 Task: Add an event with the title Annual Budget Review and Financial Planning, date '2023/11/23', time 8:30 AM to 10:30 AMand add a description: This webinar is designed to provide participants with valuable insights into effective digital marketing strategies. It covers a wide range of topics, including search engine optimization (SEO), social media marketing, content marketing, email marketing, paid advertising, and more.Select event color  Lavender . Add location for the event as: 654 Champs-Elysees, Paris, France, logged in from the account softage.5@softage.netand send the event invitation to softage.6@softage.net and softage.7@softage.net. Set a reminder for the event Doesn't repeat
Action: Mouse moved to (62, 125)
Screenshot: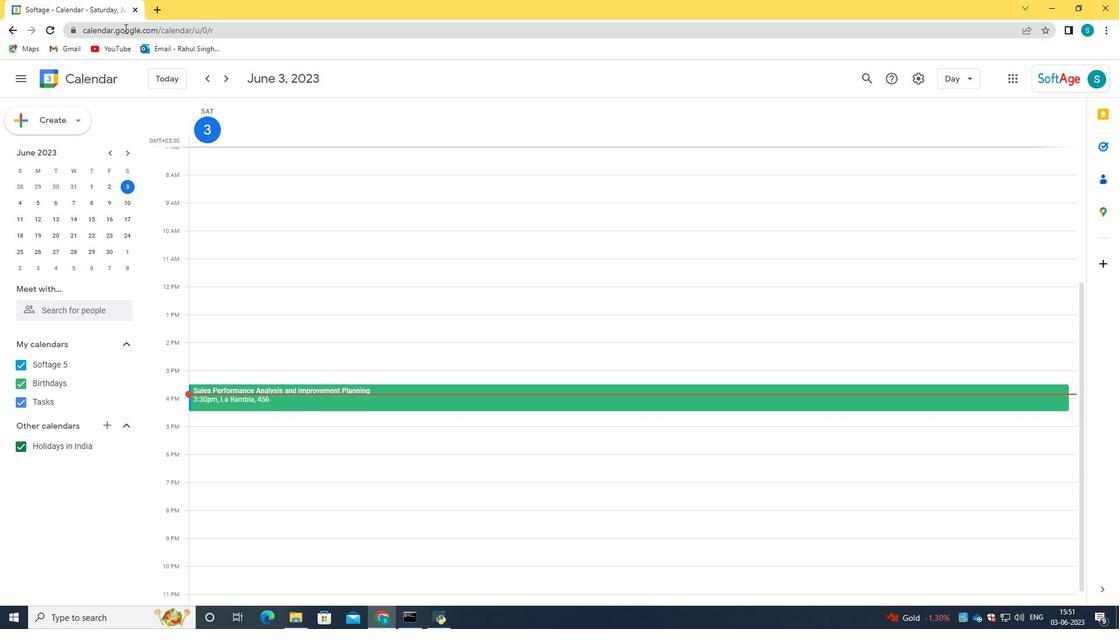 
Action: Mouse pressed left at (62, 125)
Screenshot: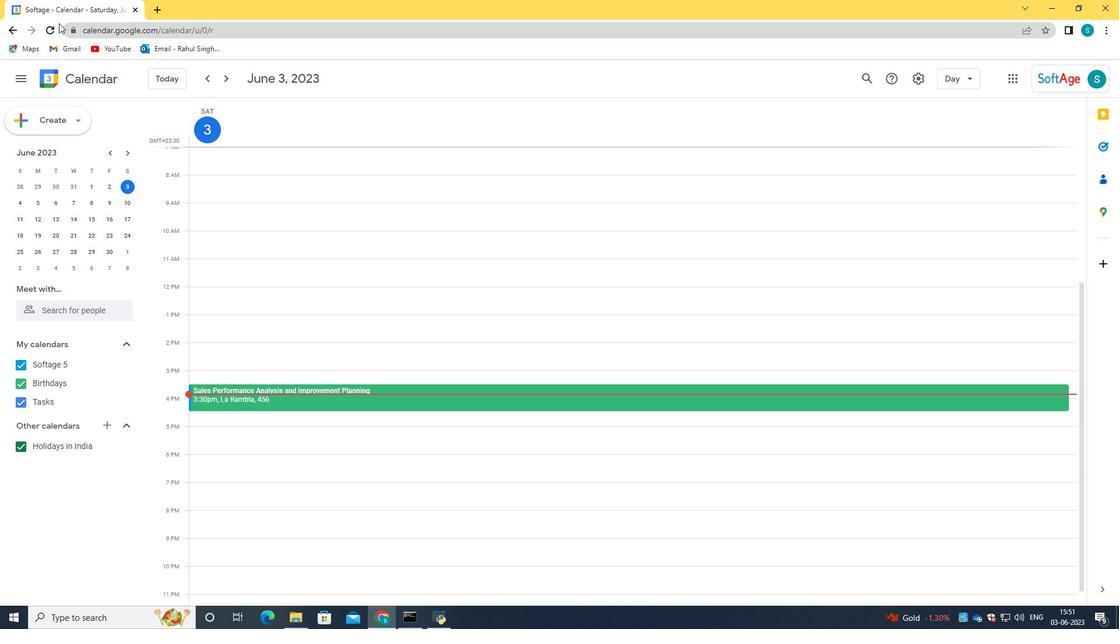 
Action: Mouse moved to (64, 149)
Screenshot: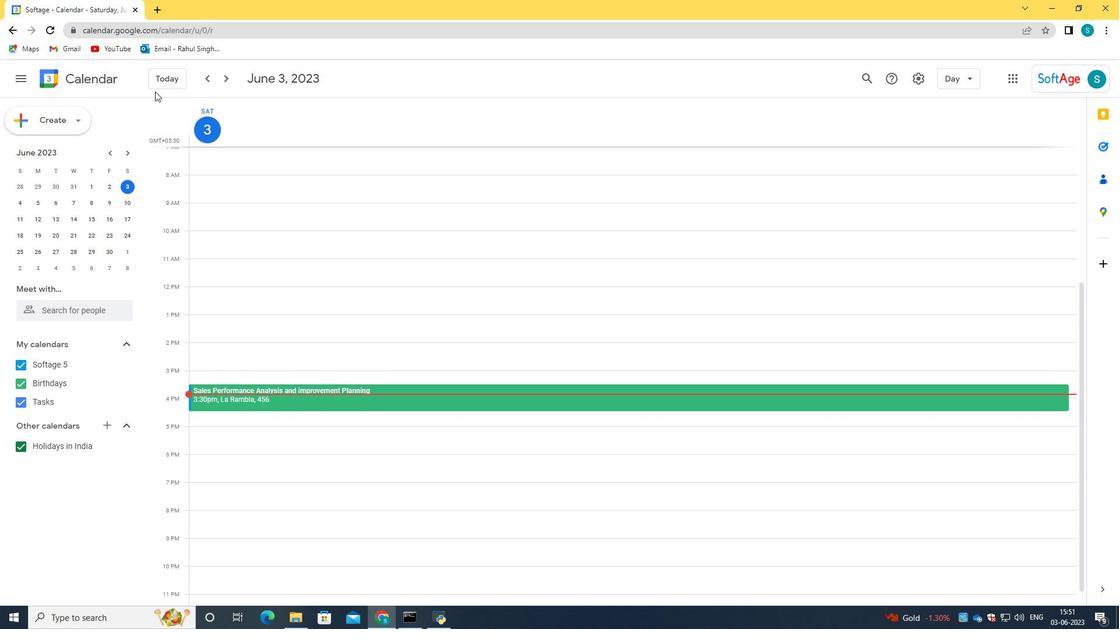 
Action: Mouse pressed left at (64, 149)
Screenshot: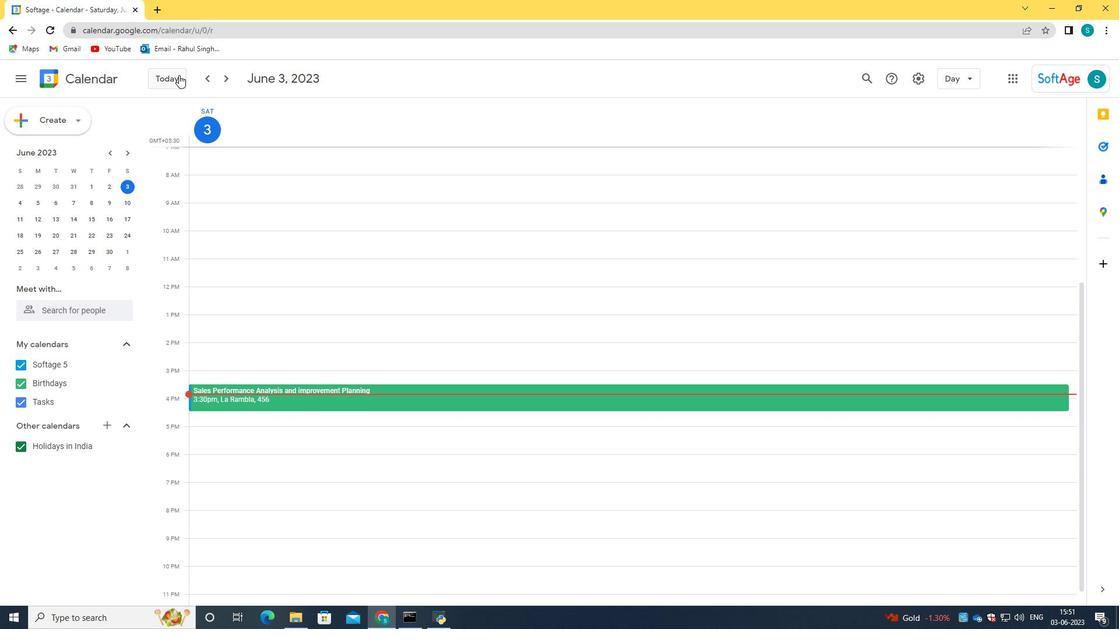 
Action: Mouse moved to (669, 466)
Screenshot: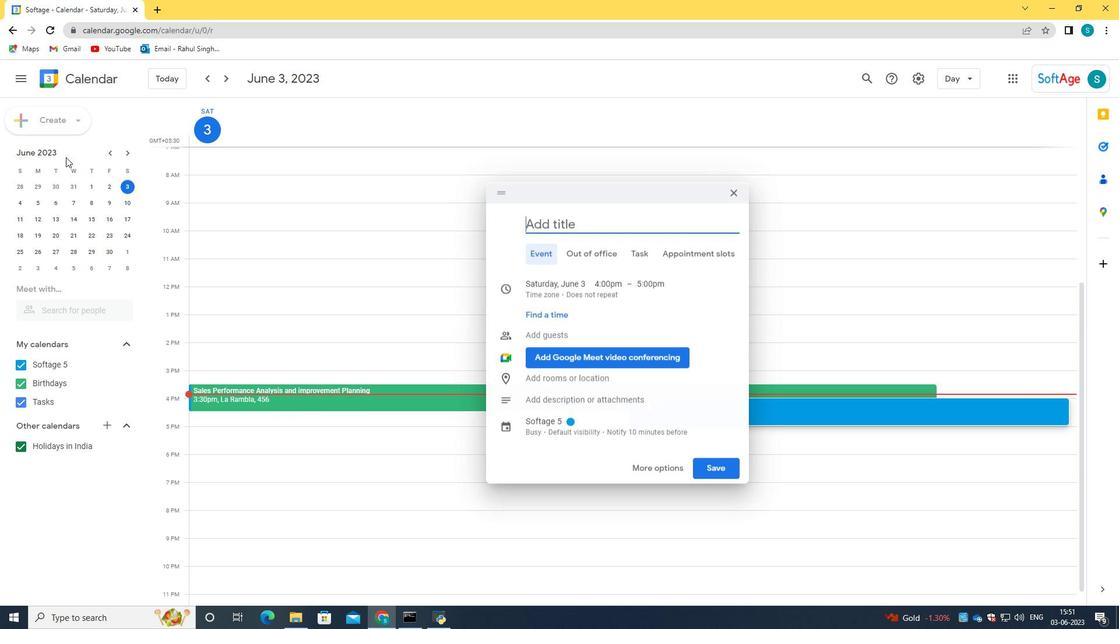 
Action: Mouse pressed left at (669, 466)
Screenshot: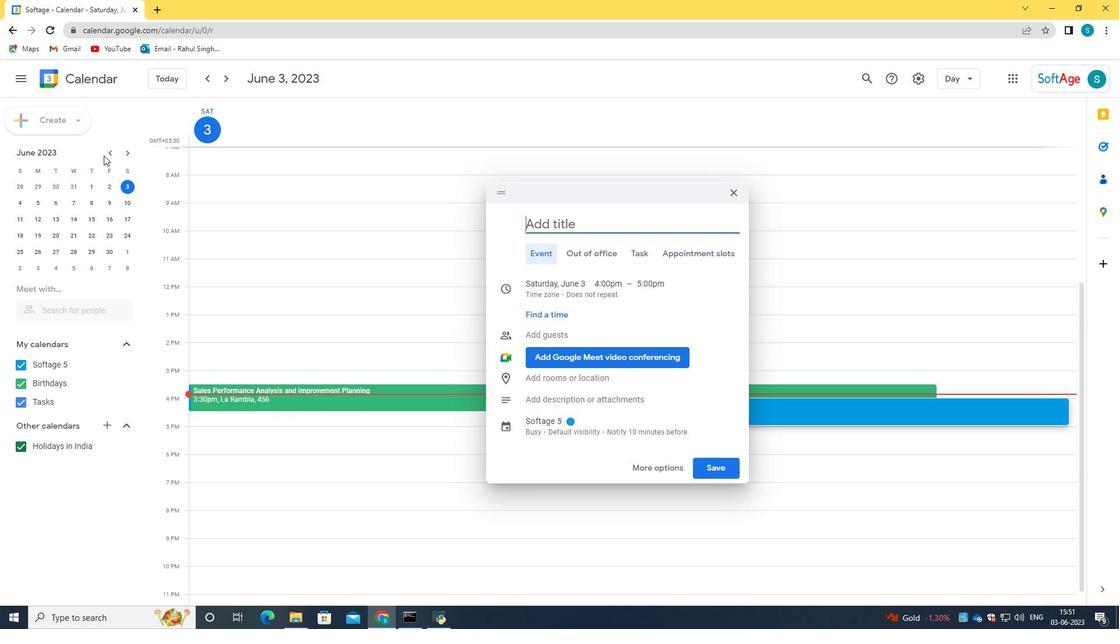 
Action: Mouse moved to (183, 84)
Screenshot: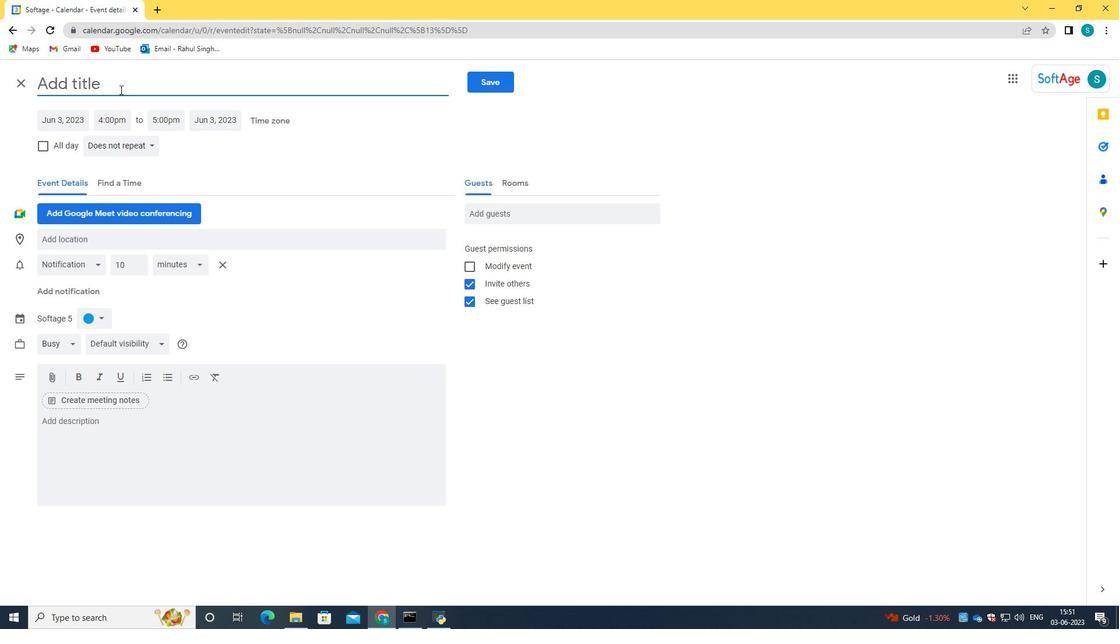 
Action: Mouse pressed left at (183, 84)
Screenshot: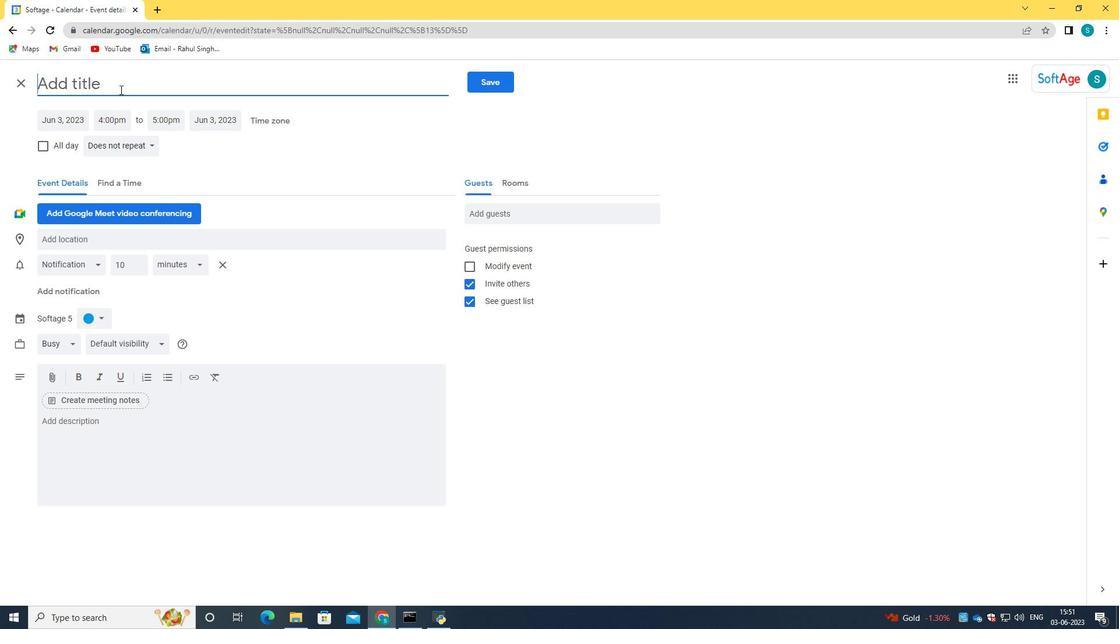 
Action: Mouse moved to (69, 125)
Screenshot: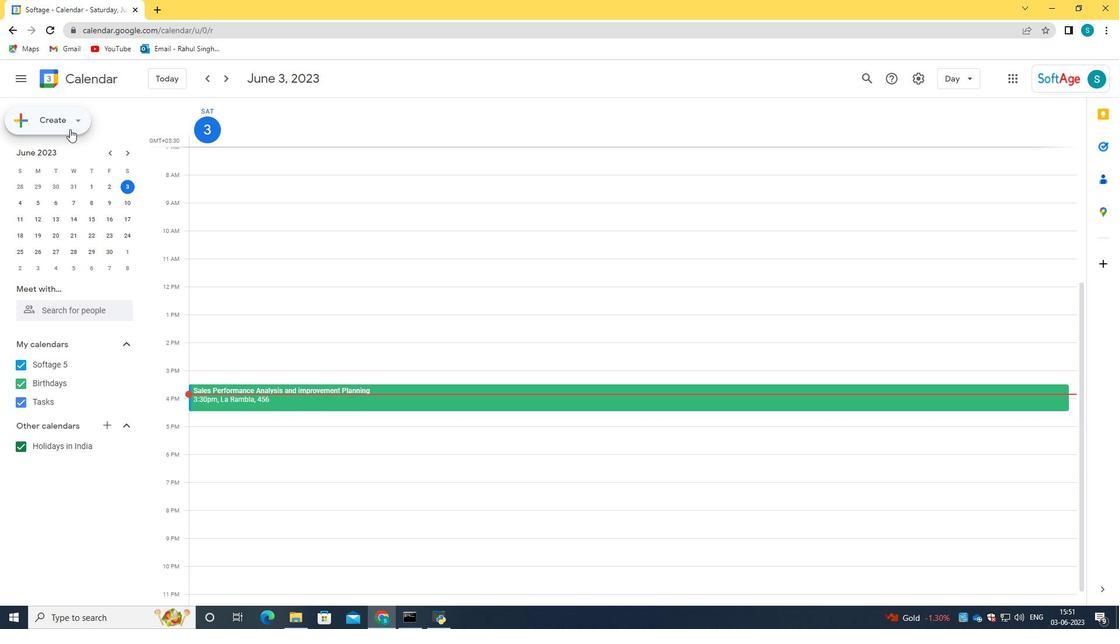 
Action: Mouse pressed left at (69, 125)
Screenshot: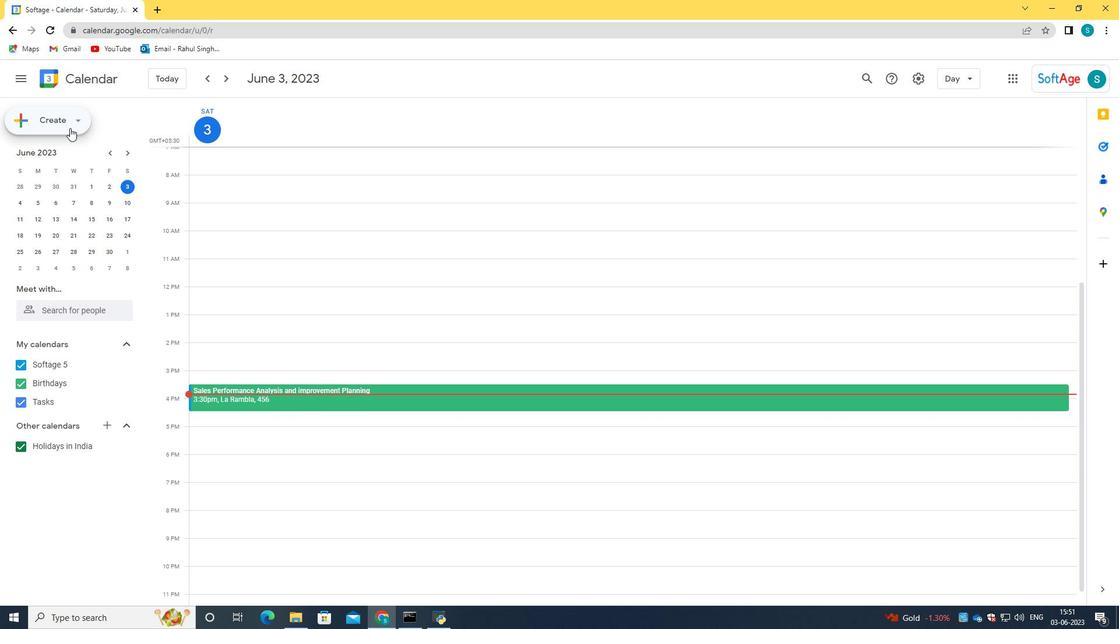 
Action: Mouse moved to (65, 157)
Screenshot: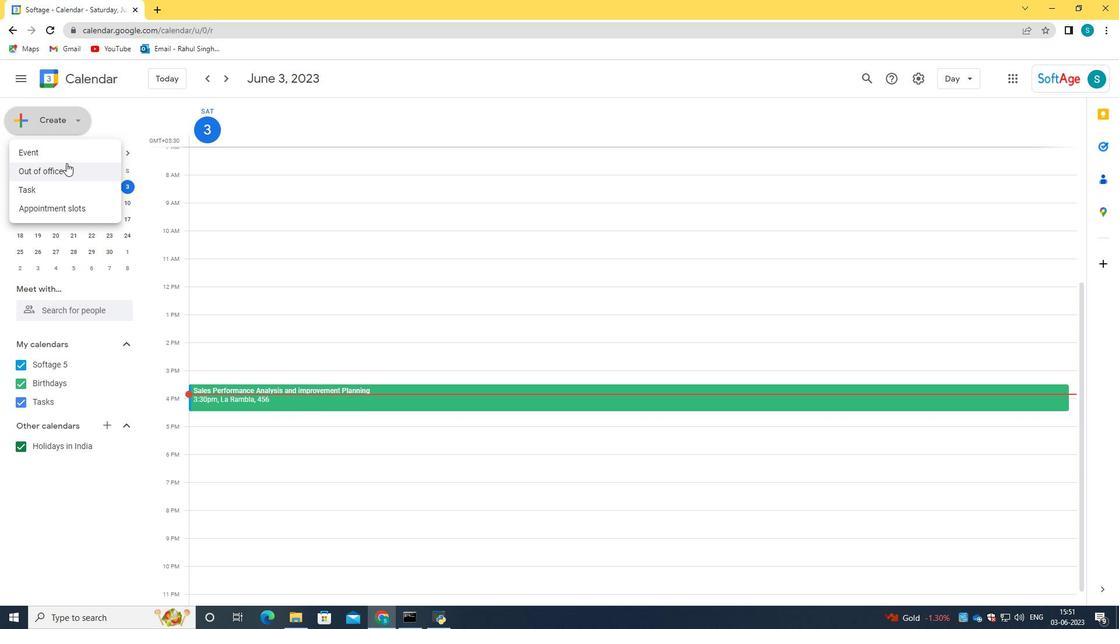 
Action: Mouse pressed left at (65, 157)
Screenshot: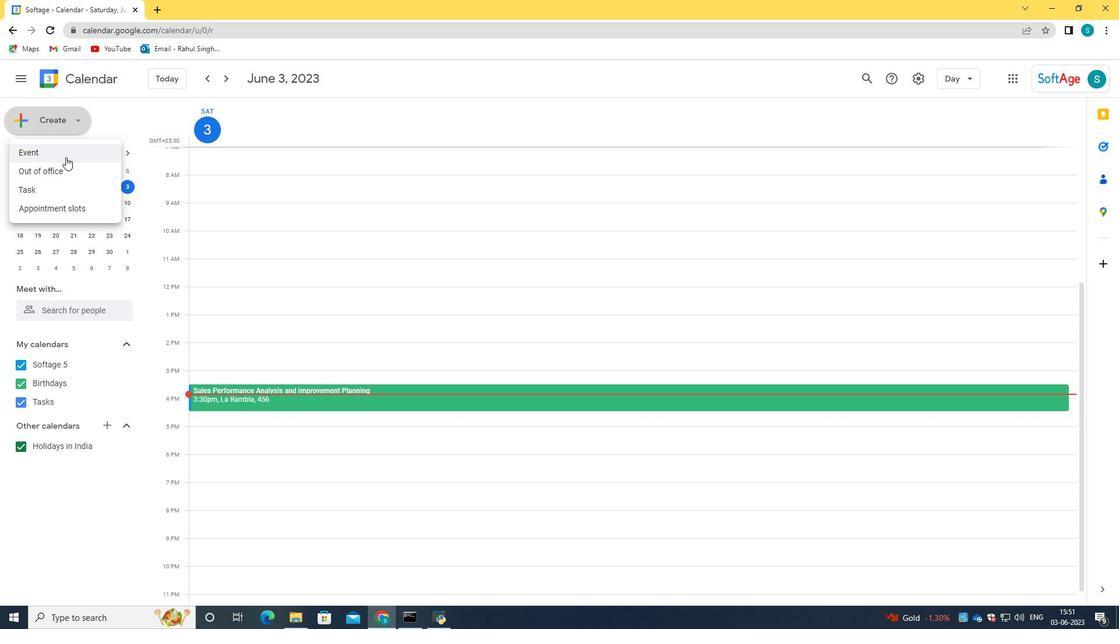
Action: Mouse moved to (654, 473)
Screenshot: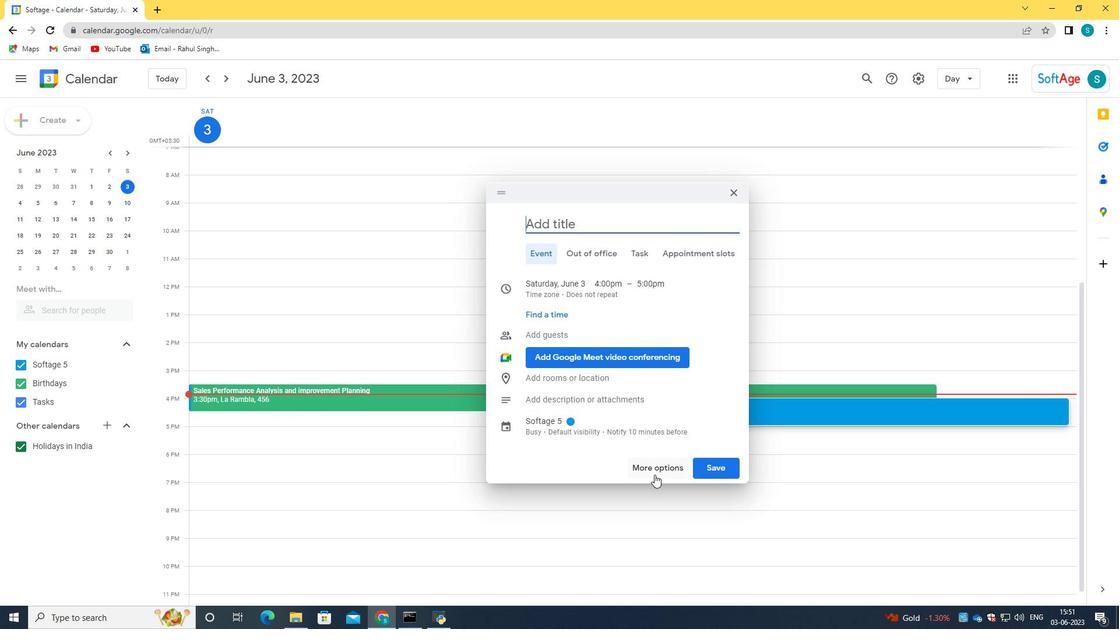 
Action: Mouse pressed left at (654, 473)
Screenshot: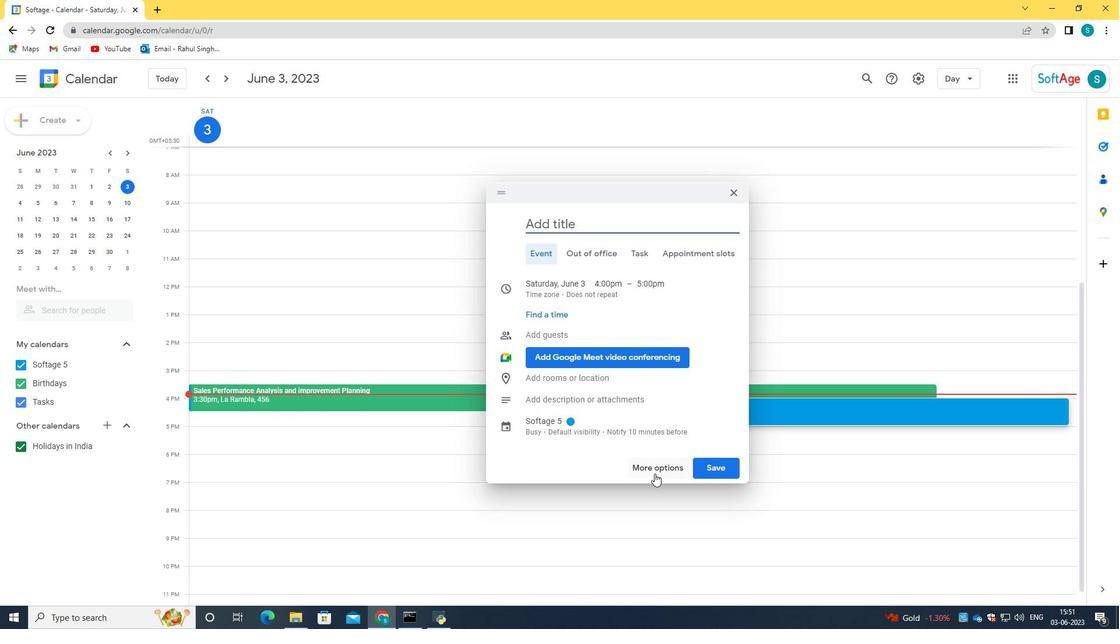 
Action: Mouse moved to (120, 89)
Screenshot: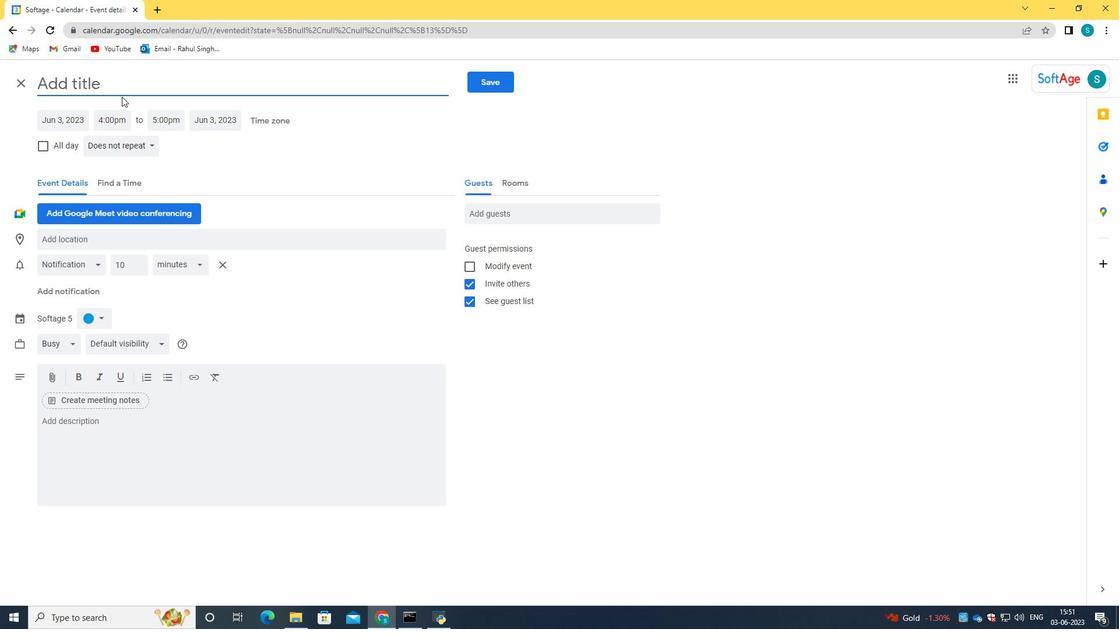 
Action: Mouse pressed left at (120, 89)
Screenshot: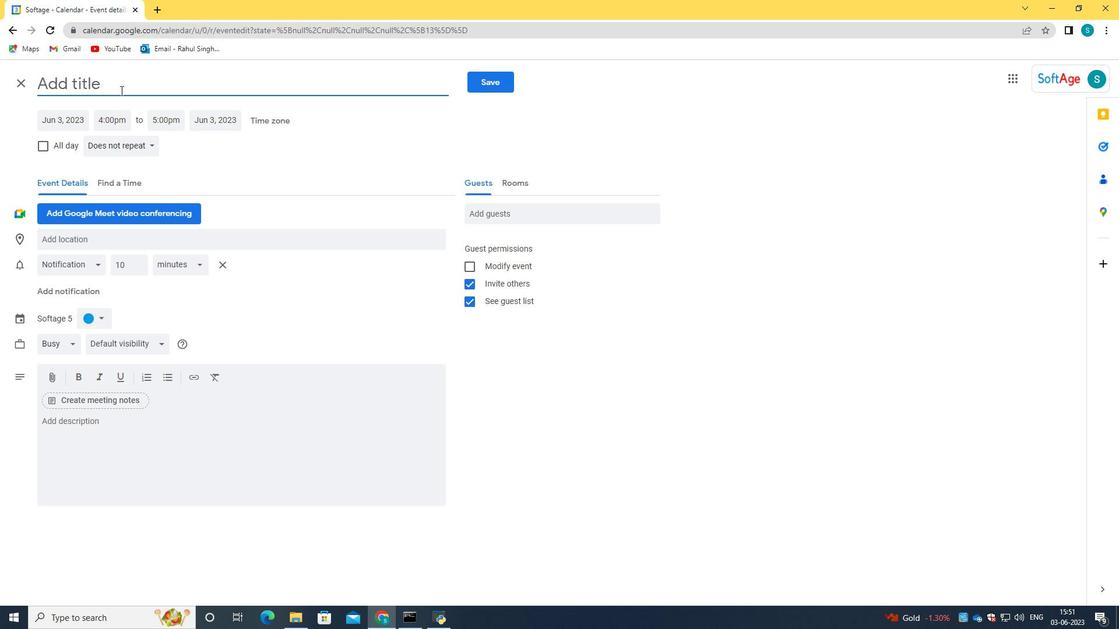 
Action: Key pressed <Key.caps_lock>A<Key.caps_lock>nnual<Key.space><Key.caps_lock>B<Key.caps_lock>udger<Key.space><Key.caps_lock><Key.backspace><Key.backspace>YT<Key.space><Key.backspace><Key.backspace><Key.backspace><Key.caps_lock>t<Key.caps_lock><Key.space><Key.caps_lock>r<Key.caps_lock><Key.backspace>R<Key.caps_lock>eview<Key.space>and<Key.space><Key.caps_lock>F<Key.caps_lock>inancial<Key.space><Key.caps_lock>P<Key.caps_lock>lanning
Screenshot: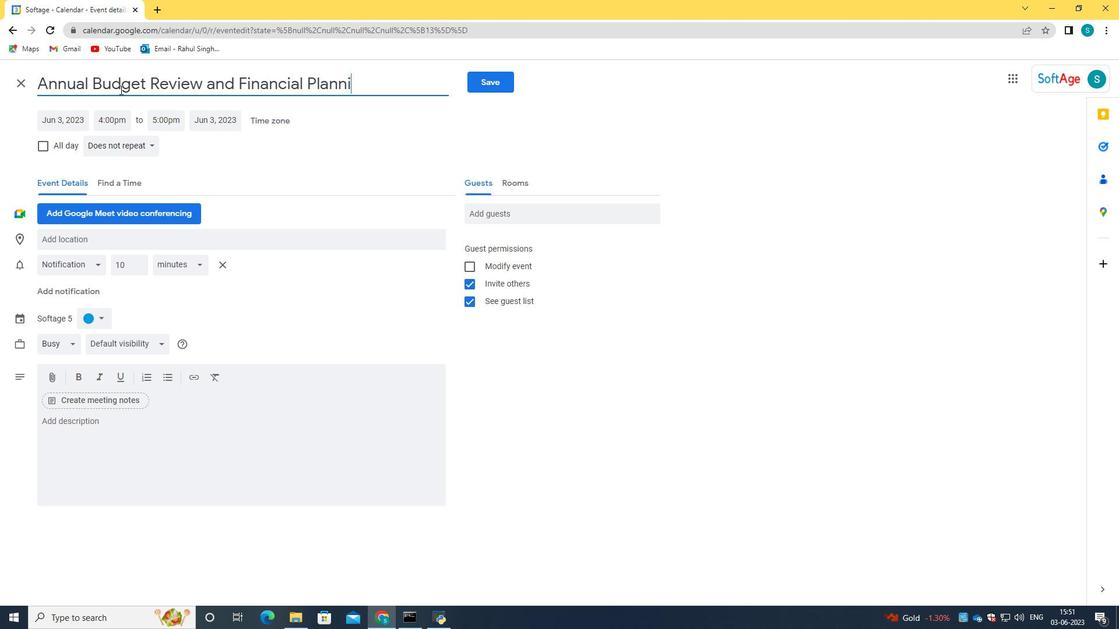 
Action: Mouse moved to (82, 120)
Screenshot: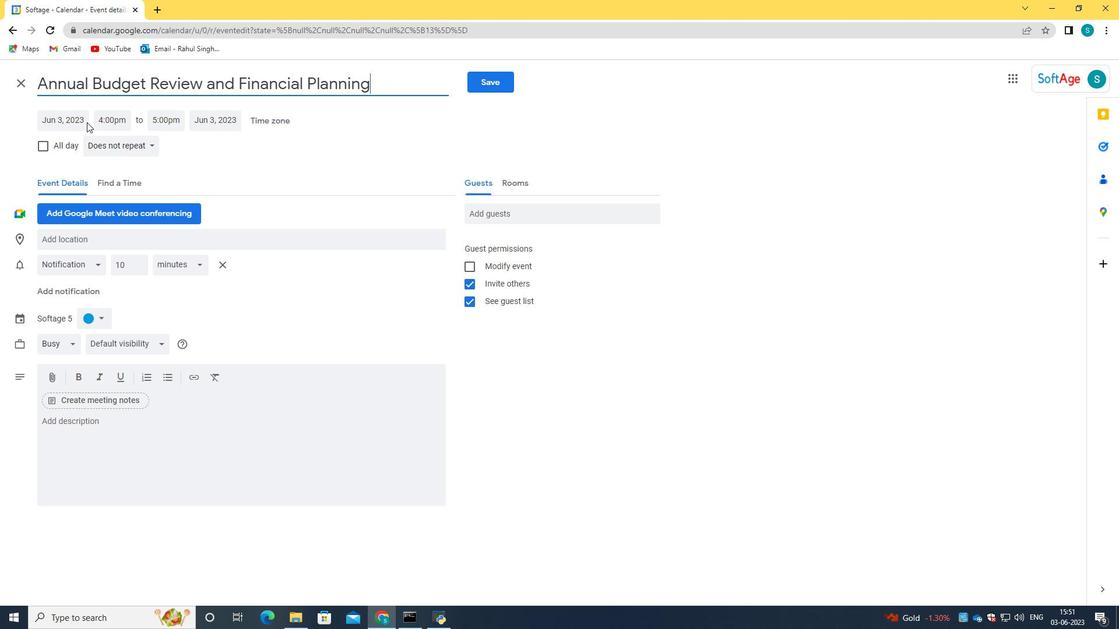
Action: Mouse pressed left at (82, 120)
Screenshot: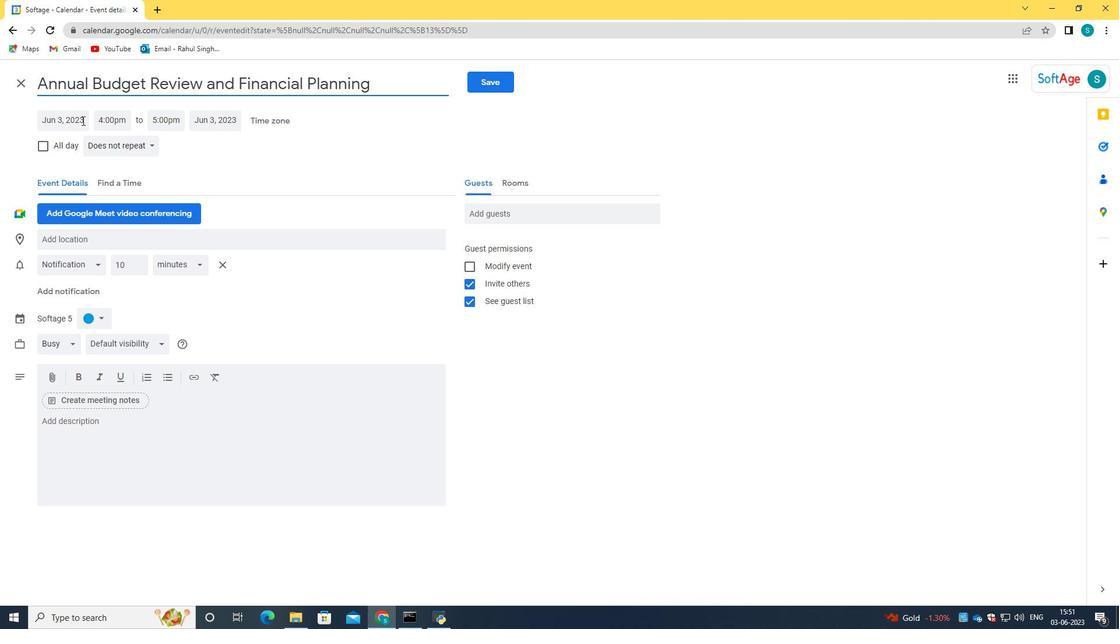 
Action: Key pressed 2023/11/23
Screenshot: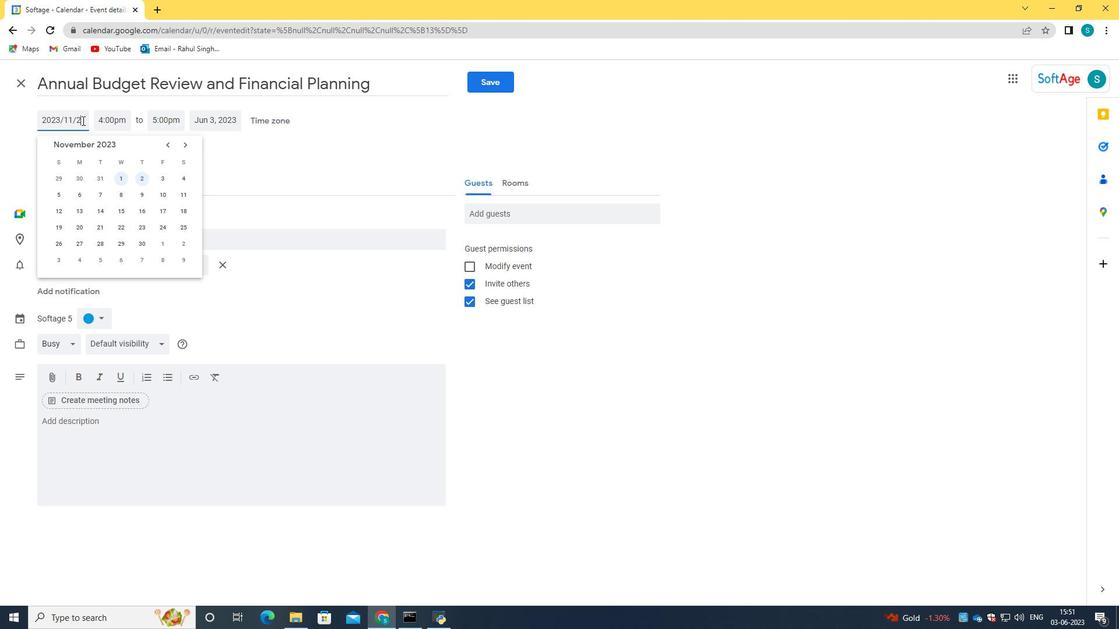 
Action: Mouse moved to (121, 120)
Screenshot: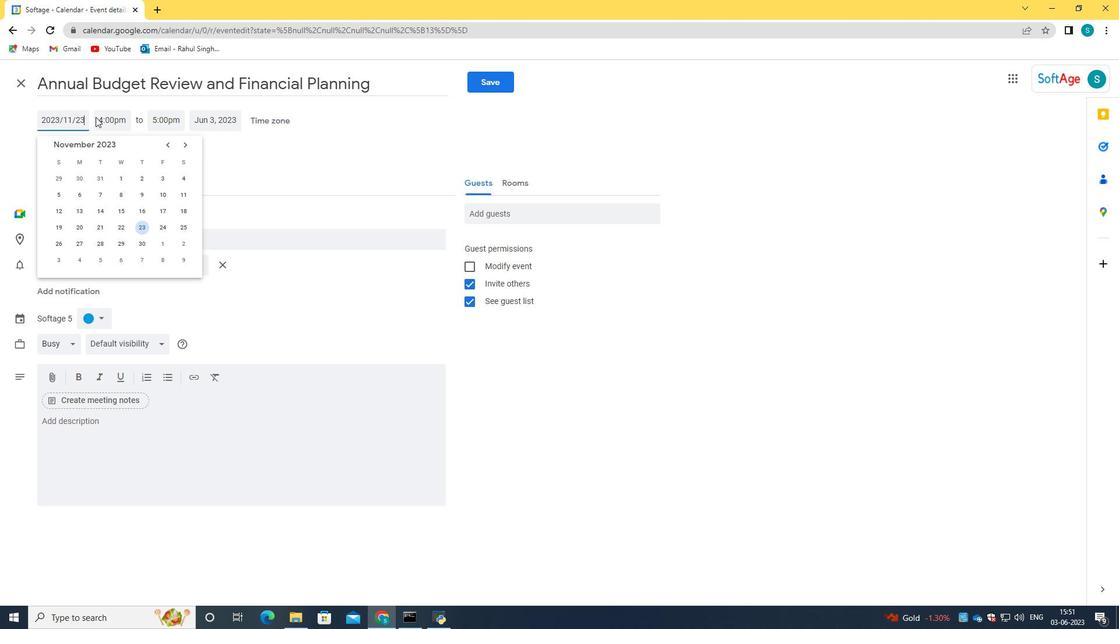 
Action: Key pressed <Key.tab>08<Key.shift_r><Key.shift_r><Key.shift_r><Key.shift_r><Key.shift_r><Key.shift_r><Key.shift_r>:30am<Key.tab>10<Key.shift_r>:30<Key.space>am
Screenshot: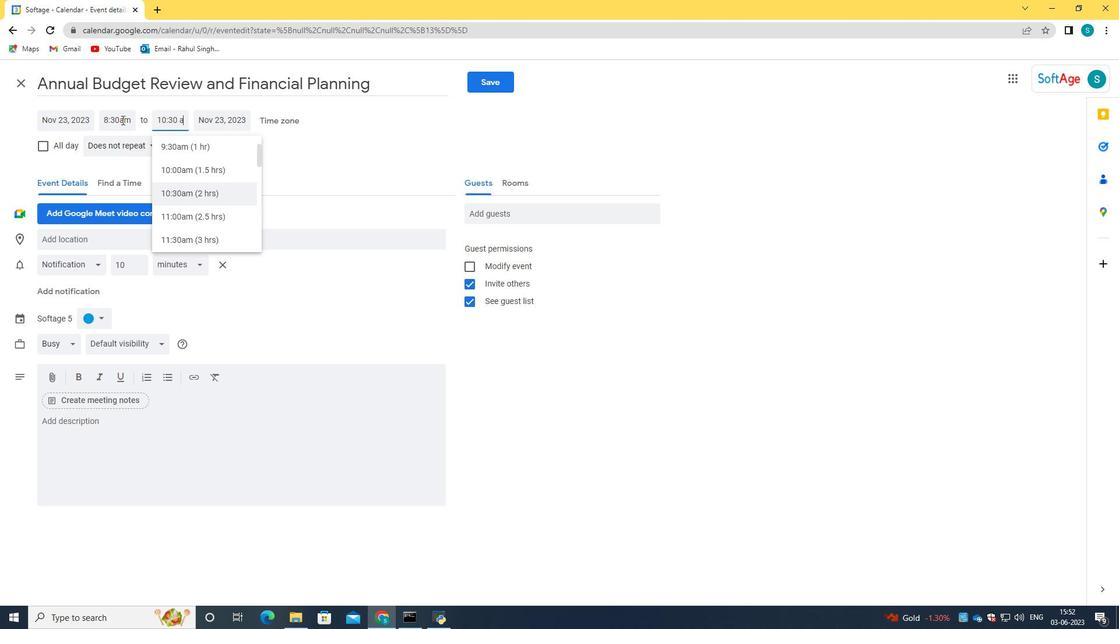 
Action: Mouse moved to (194, 187)
Screenshot: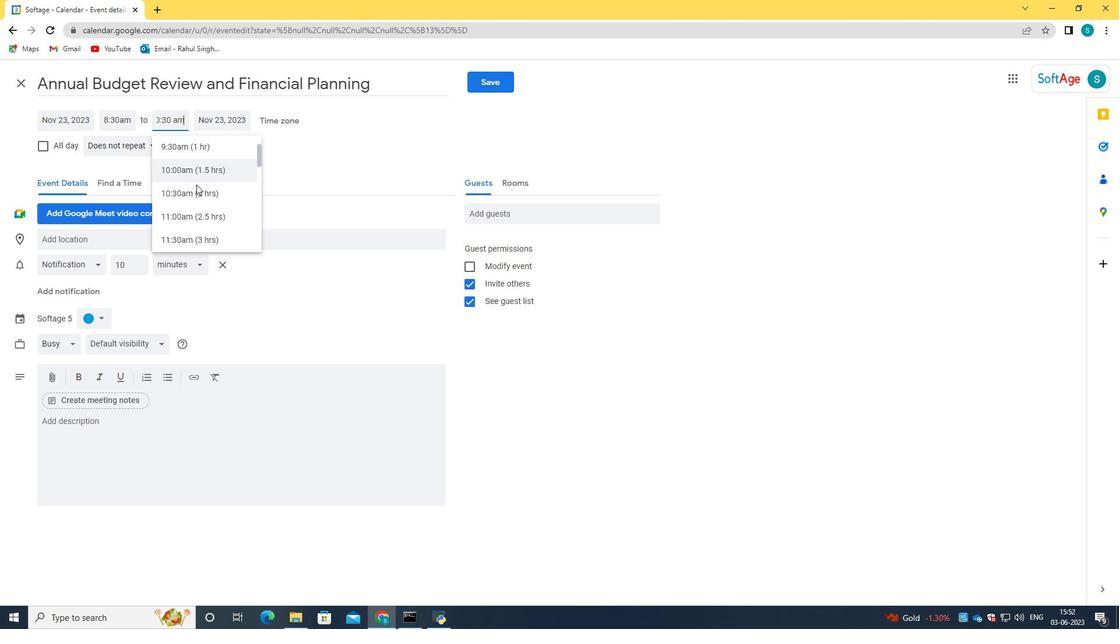 
Action: Mouse pressed left at (194, 187)
Screenshot: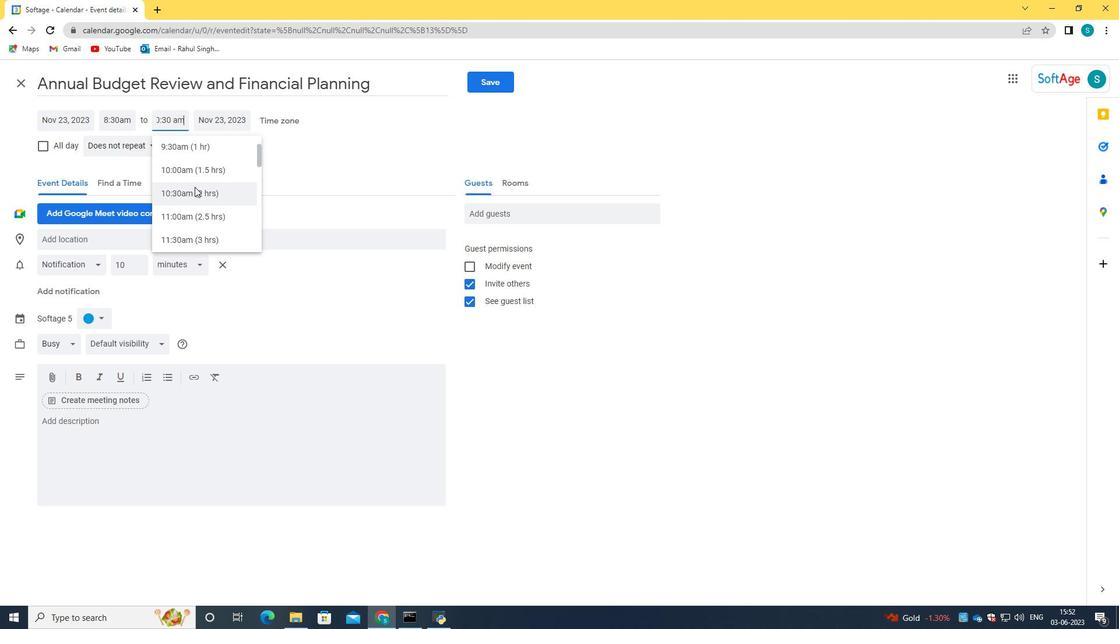 
Action: Mouse moved to (145, 424)
Screenshot: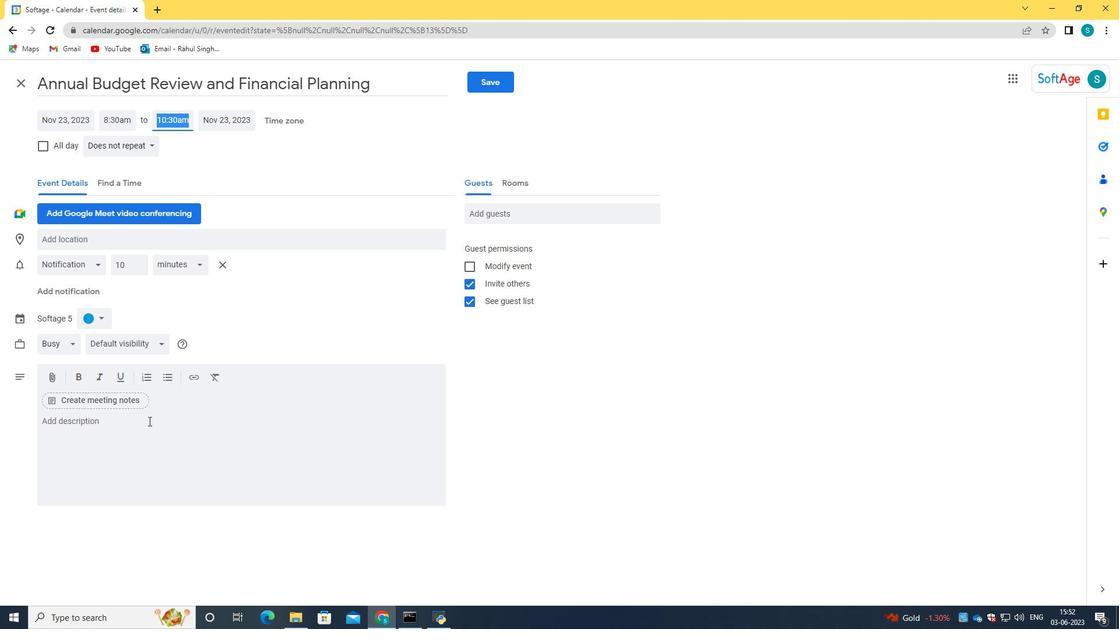 
Action: Mouse pressed left at (145, 424)
Screenshot: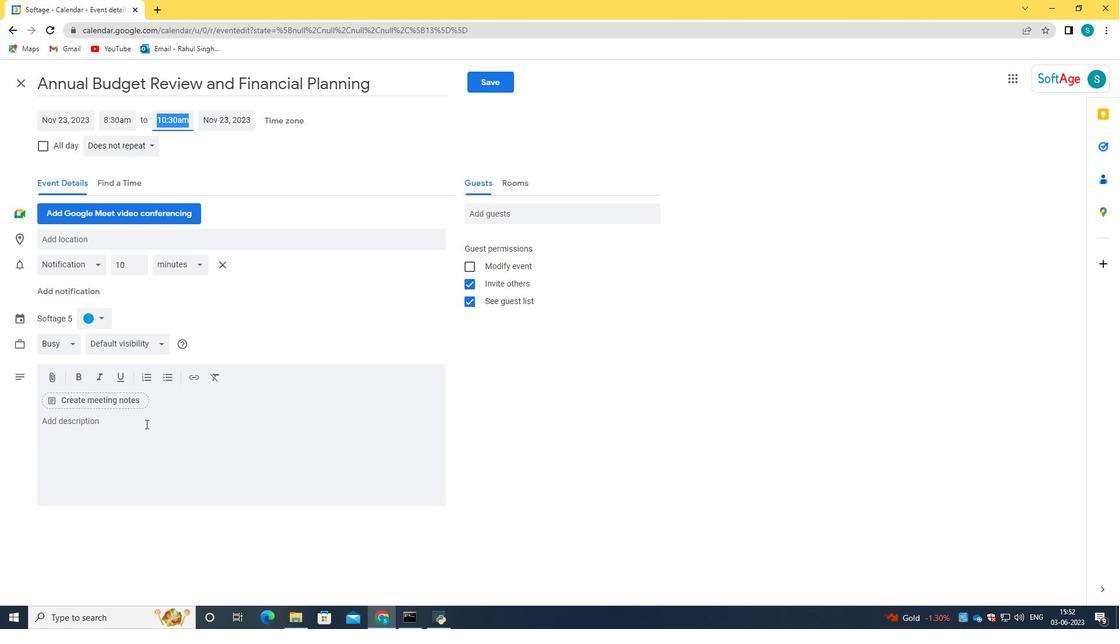 
Action: Key pressed <Key.caps_lock>T<Key.caps_lock>his<Key.space>webinat<Key.backspace>r<Key.space>is<Key.space>designed<Key.space>to<Key.space>provide<Key.space>participants<Key.space>with<Key.space>value<Key.backspace>able<Key.space>insights<Key.space>f<Key.backspace>into<Key.space>effective<Key.space>digiat<Key.backspace><Key.backspace>tal<Key.space>marketting<Key.space><Key.backspace><Key.backspace><Key.backspace><Key.backspace><Key.backspace>ibg<Key.space><Key.backspace><Key.backspace><Key.backspace>ng<Key.space>stratefies<Key.backspace><Key.backspace><Key.backspace><Key.backspace>gies.<Key.space><Key.caps_lock>T<Key.backspace>I<Key.caps_lock>t<Key.space>covers<Key.space>a<Key.space>wide<Key.space>range<Key.space>of<Key.space>topics,<Key.space>including<Key.space>search<Key.space>engine<Key.space><Key.caps_lock>O<Key.caps_lock>ptinization<Key.shift_r><Key.shift_r><Key.shift_r><Key.shift_r><Key.shift_r><Key.shift_r><Key.shift_r><Key.shift_r><Key.shift_r><Key.shift_r><Key.shift_r><Key.shift_r><Key.shift_r><Key.shift_r>(<Key.backspace>
Screenshot: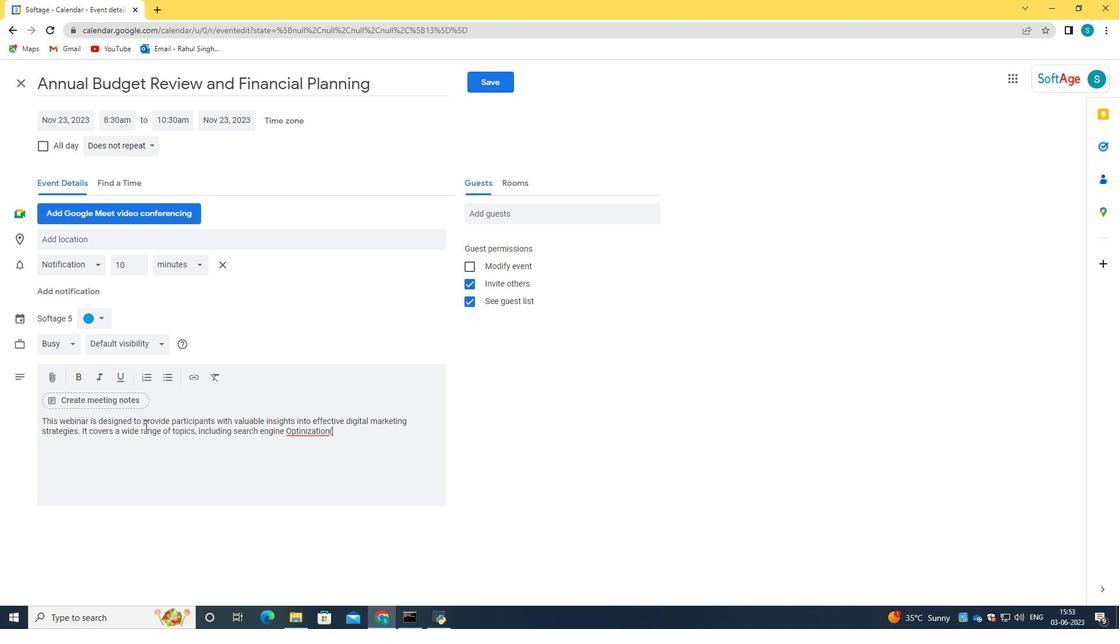 
Action: Mouse moved to (309, 433)
Screenshot: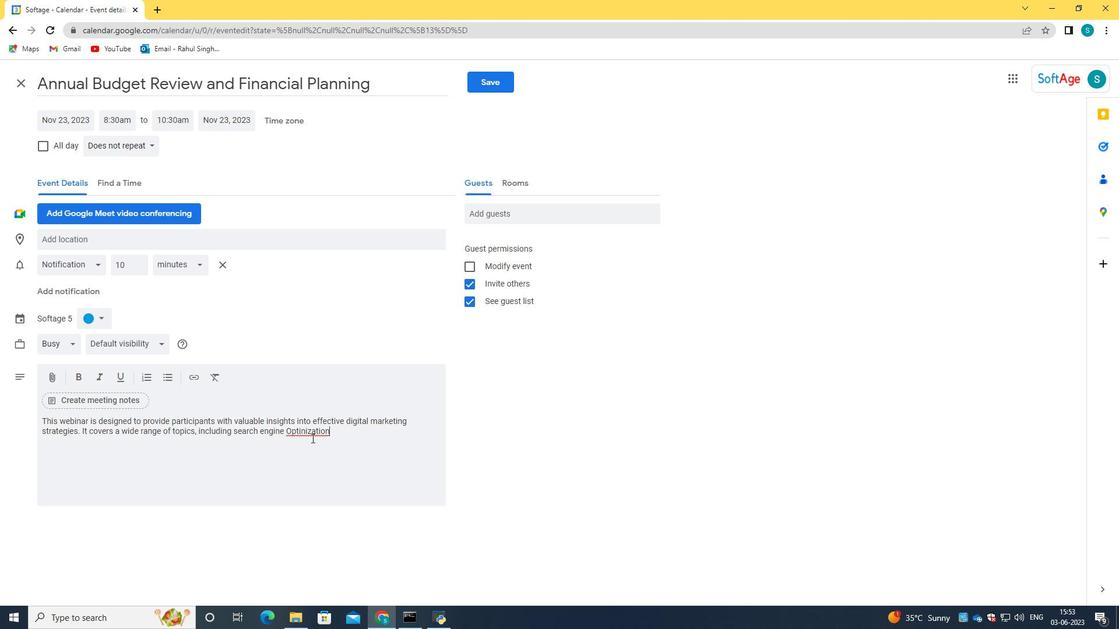 
Action: Mouse pressed right at (309, 433)
Screenshot: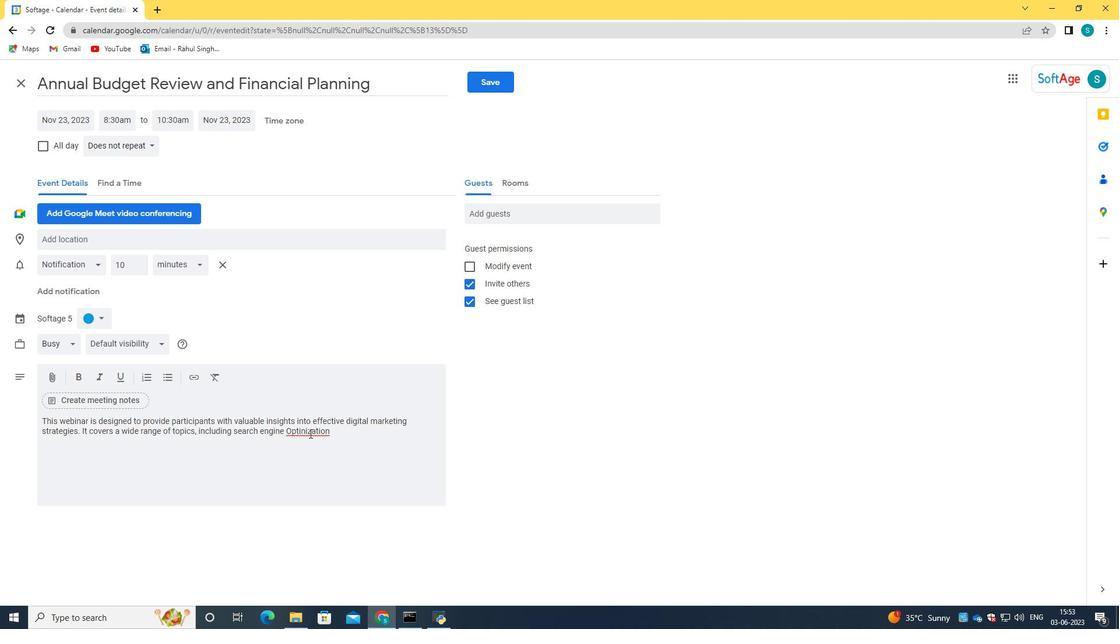 
Action: Mouse moved to (342, 261)
Screenshot: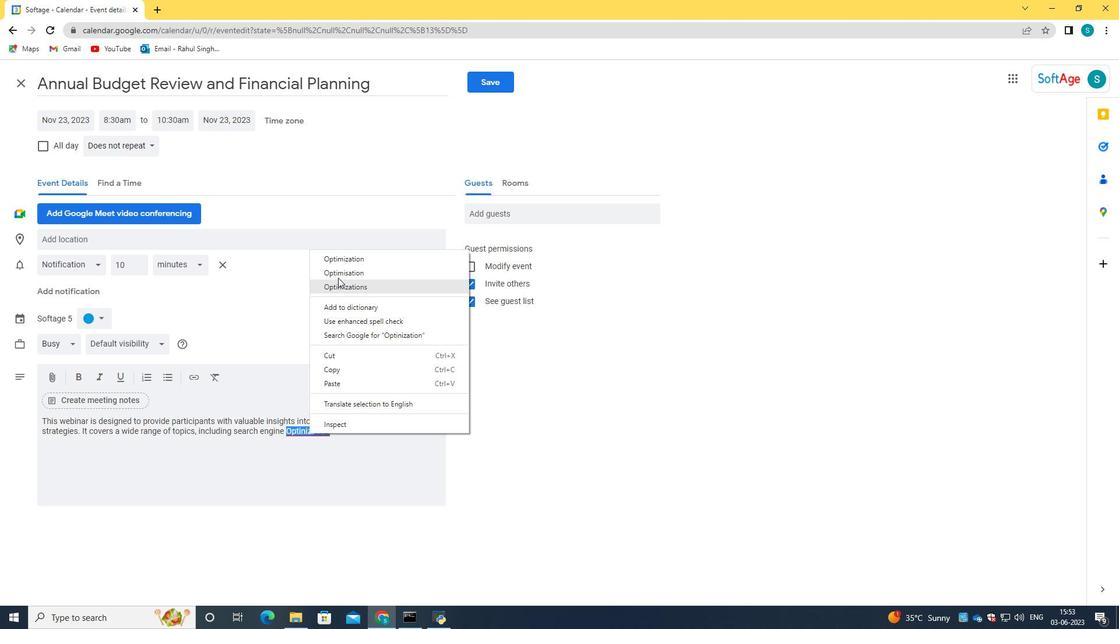 
Action: Mouse pressed left at (342, 261)
Screenshot: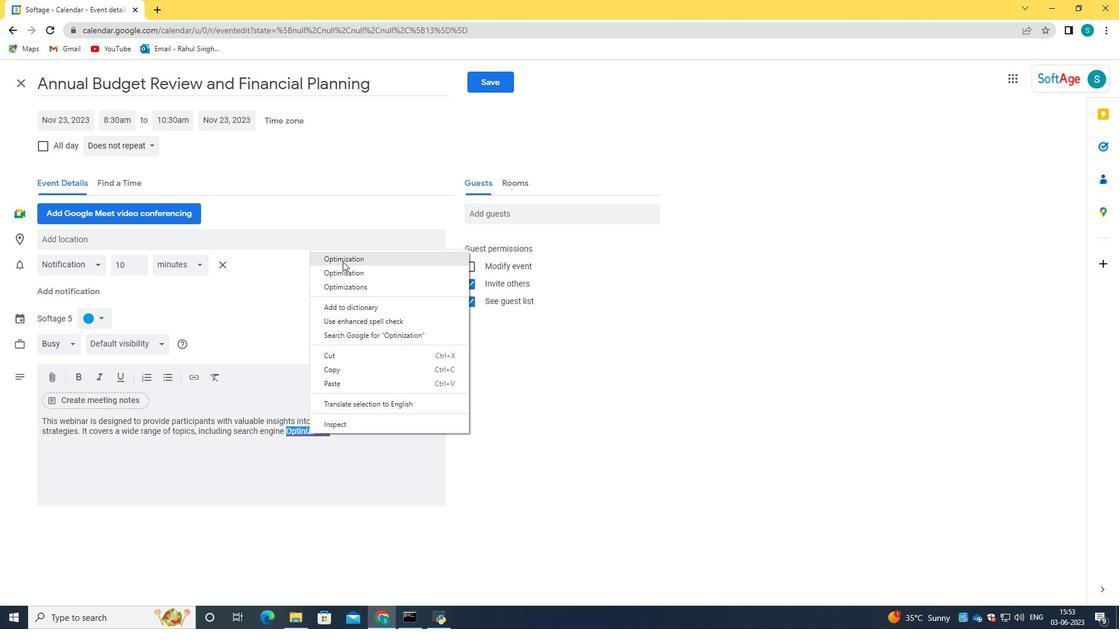 
Action: Mouse moved to (345, 433)
Screenshot: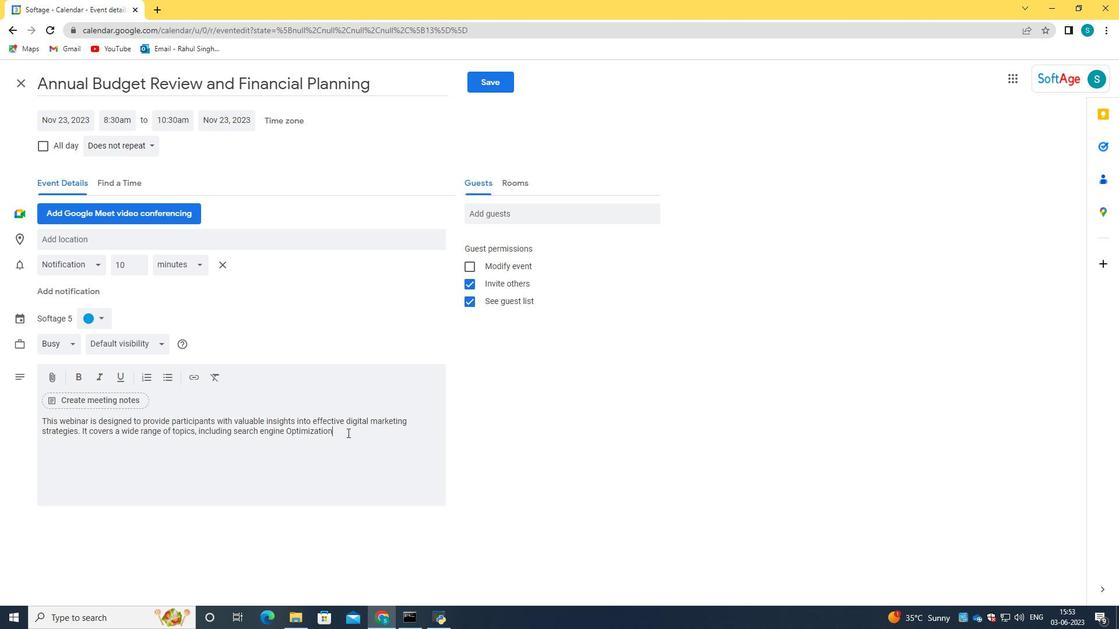 
Action: Key pressed <Key.shift_r><Key.shift_r><Key.shift_r><Key.shift_r><Key.shift_r><Key.shift_r><Key.shift_r><Key.shift_r><Key.shift_r><Key.shift_r><Key.shift_r><Key.shift_r><Key.shift_r>(<Key.caps_lock>SEO<Key.shift_r>)<Key.space><Key.caps_lock><Key.backspace>,<Key.space>ss<Key.backspace>ocial<Key.space>media<Key.space>marketing,<Key.space>content<Key.space>marketing<Key.space><Key.backspace>,<Key.space>email<Key.space>marketing,<Key.space>paid<Key.space>advertising,<Key.space>and<Key.space>more.
Screenshot: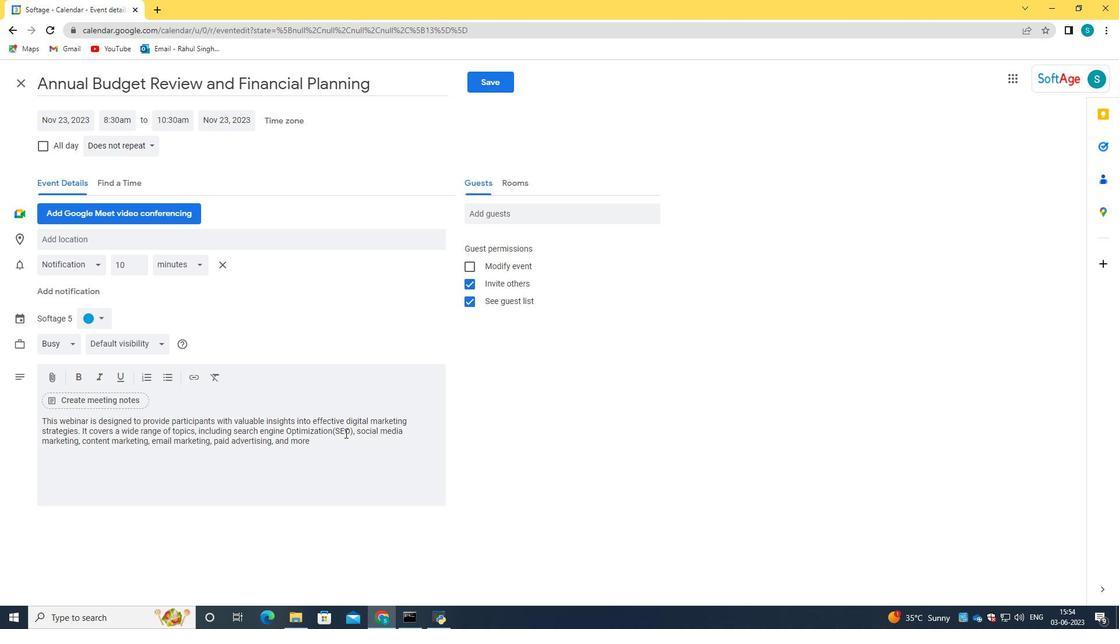 
Action: Mouse moved to (91, 319)
Screenshot: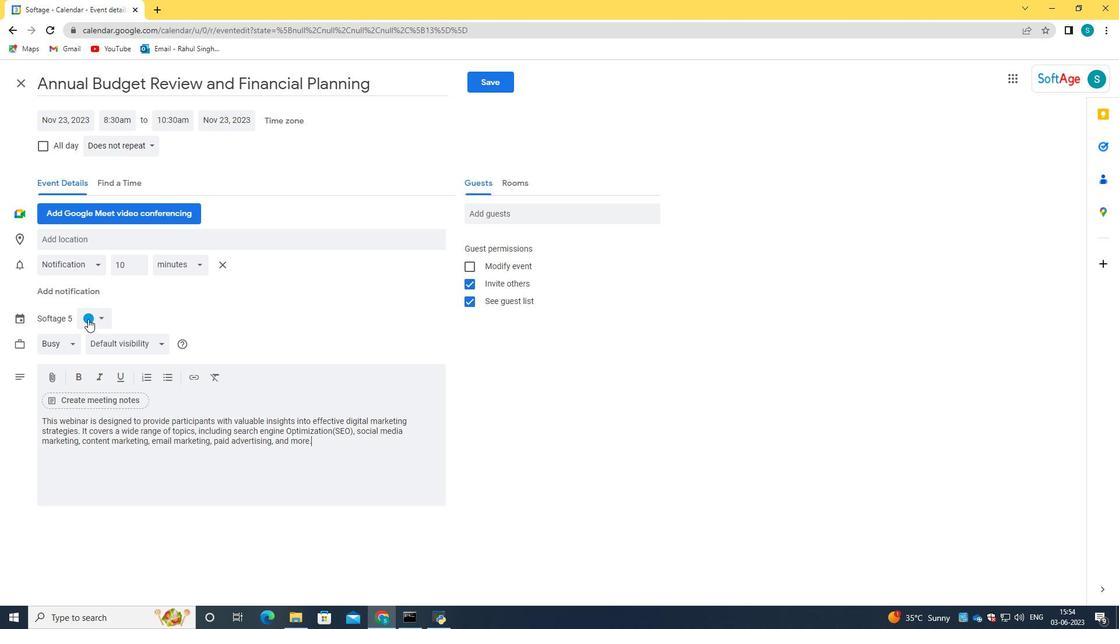 
Action: Mouse pressed left at (91, 319)
Screenshot: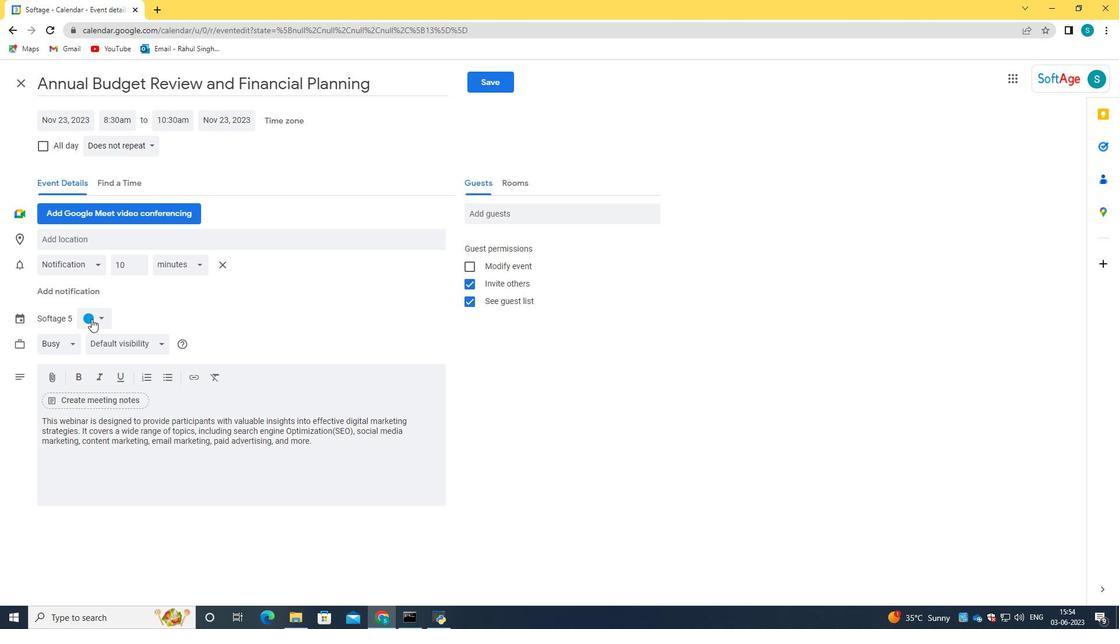 
Action: Mouse moved to (86, 378)
Screenshot: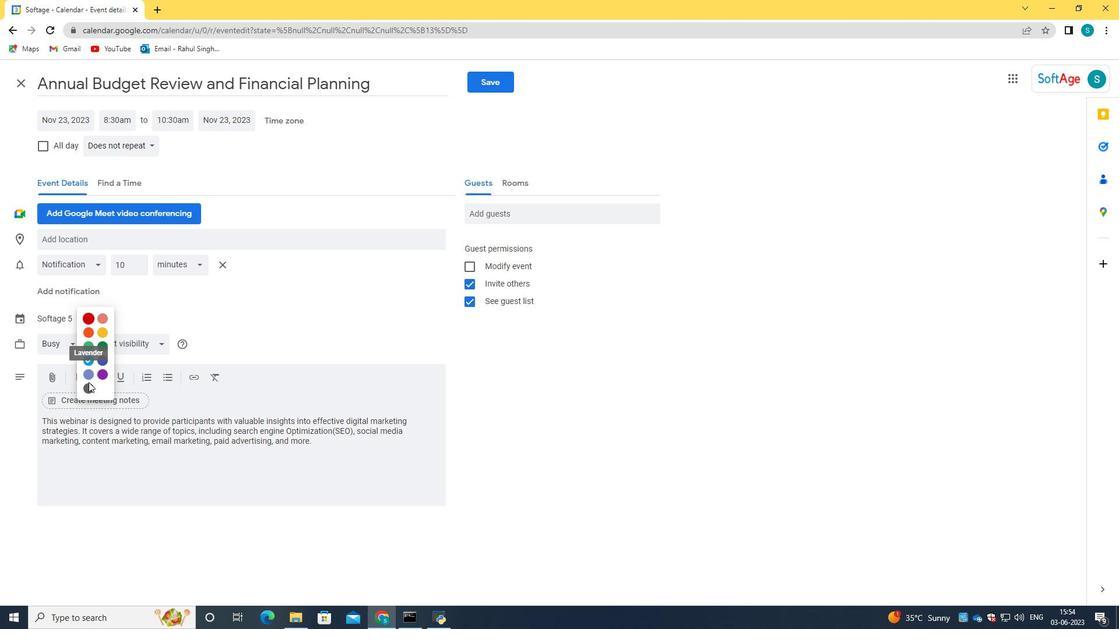 
Action: Mouse pressed left at (86, 378)
Screenshot: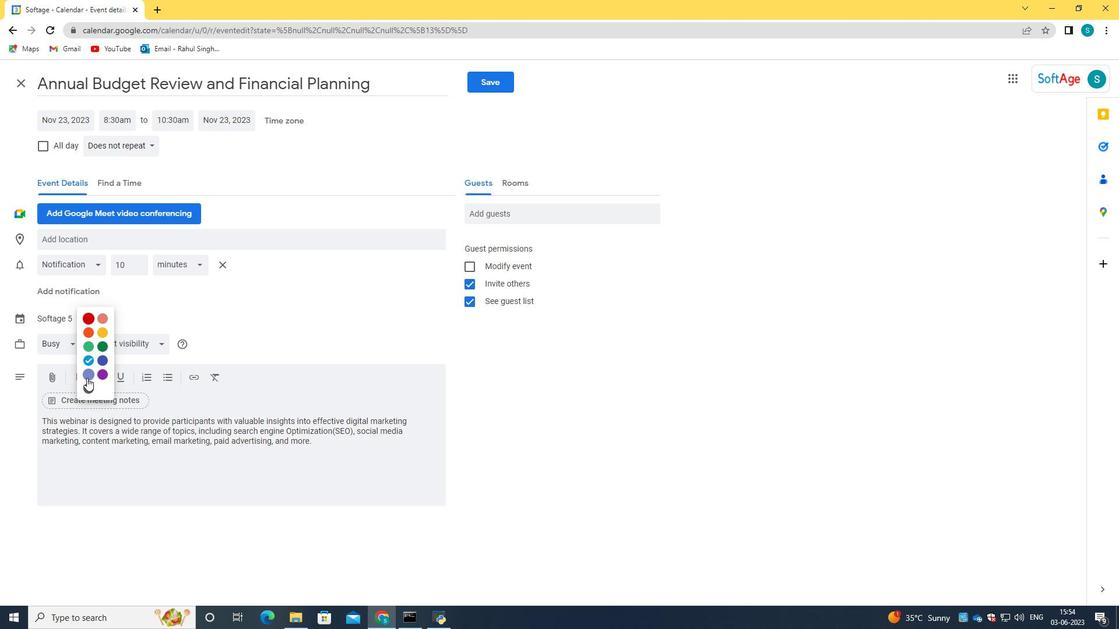 
Action: Mouse moved to (113, 243)
Screenshot: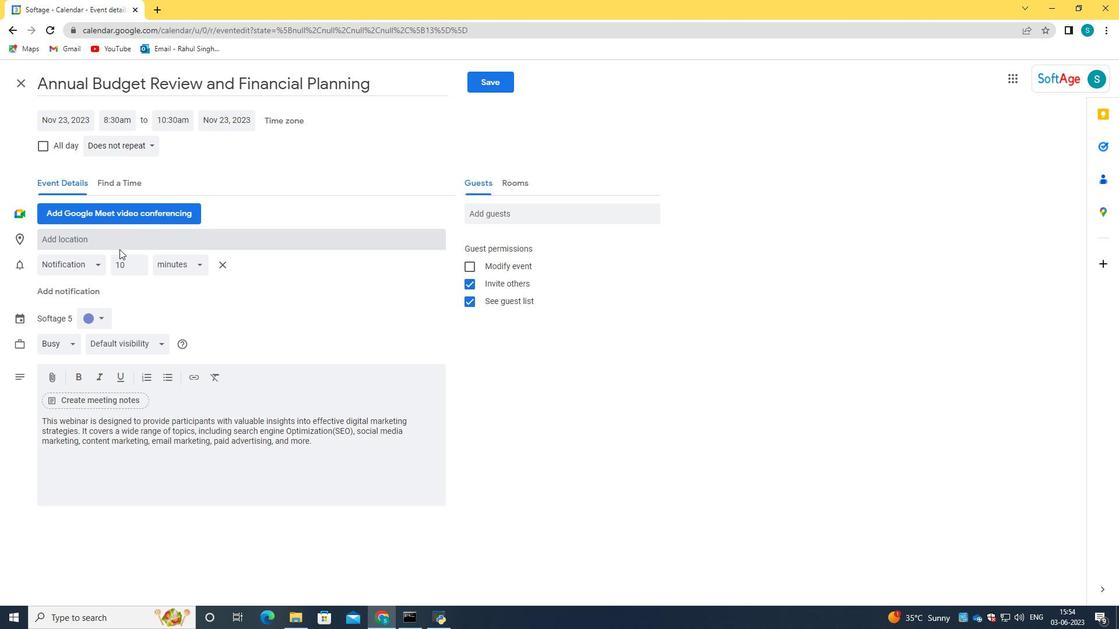 
Action: Mouse pressed left at (113, 243)
Screenshot: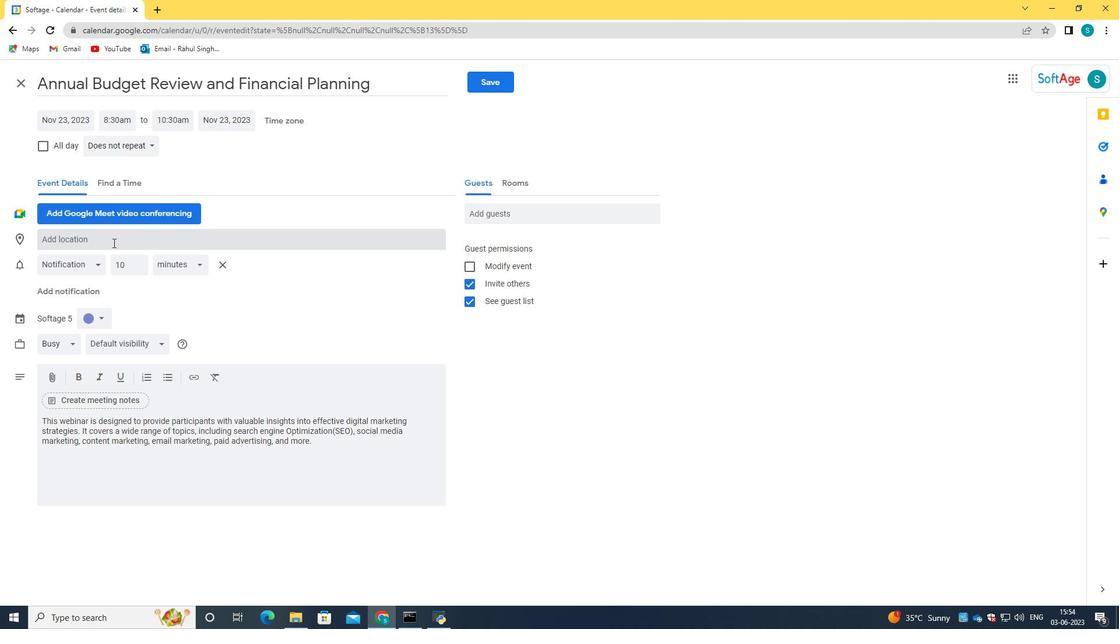 
Action: Key pressed 654<Key.space><Key.caps_lock>C<Key.caps_lock>hams<Key.backspace><Key.backspace>mps-<Key.caps_lock>E<Key.caps_lock>lysees,<Key.space><Key.caps_lock>P<Key.caps_lock>aris,<Key.space><Key.caps_lock>F<Key.caps_lock>rance
Screenshot: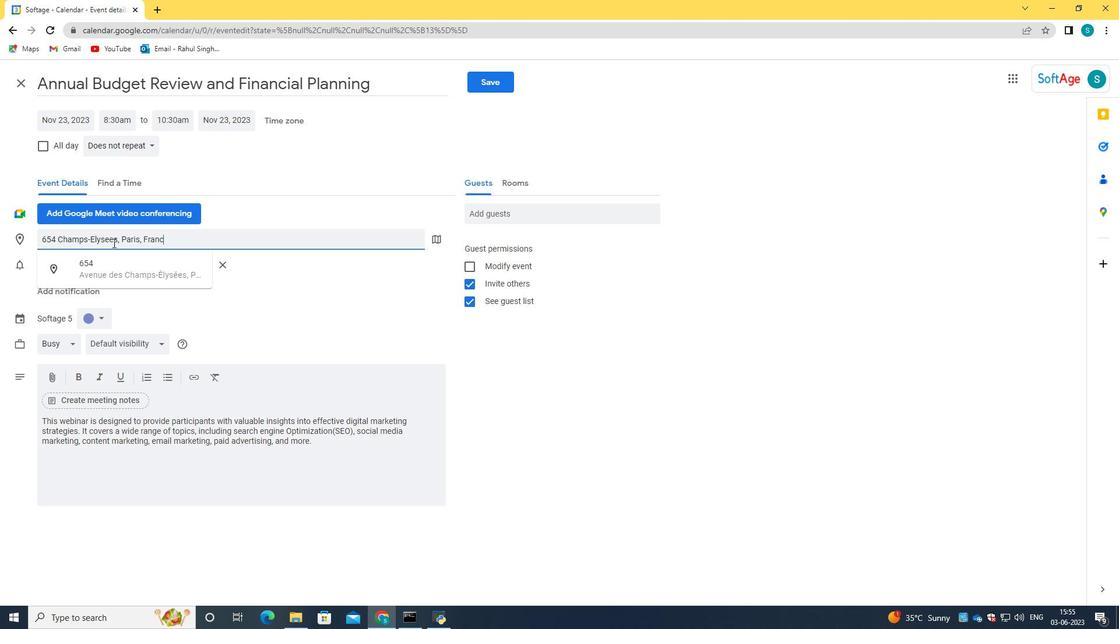 
Action: Mouse moved to (111, 268)
Screenshot: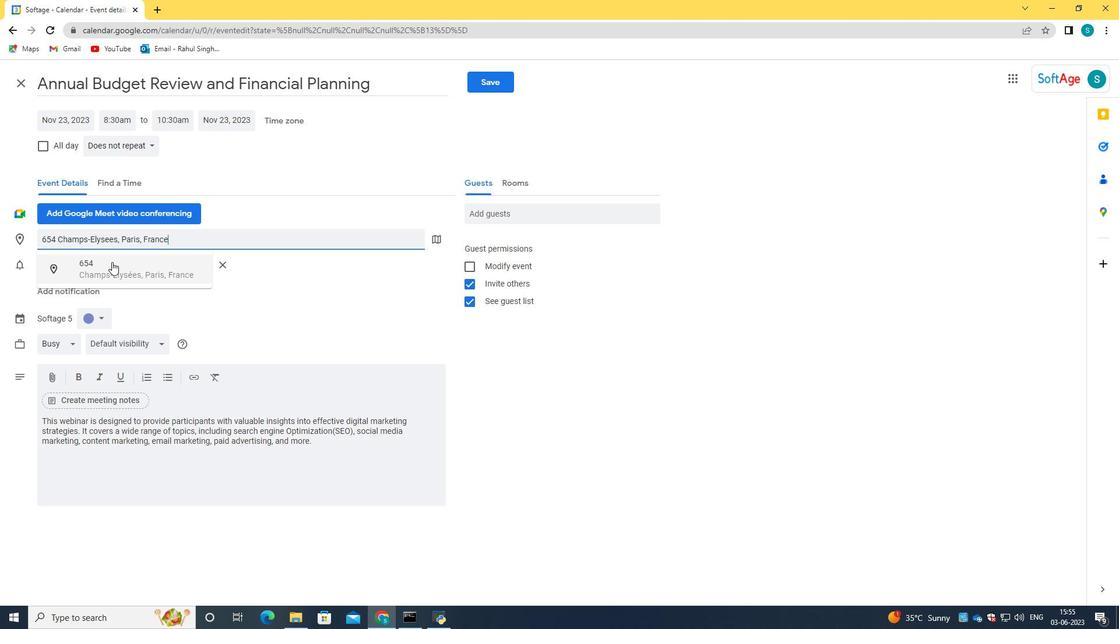 
Action: Mouse pressed left at (111, 268)
Screenshot: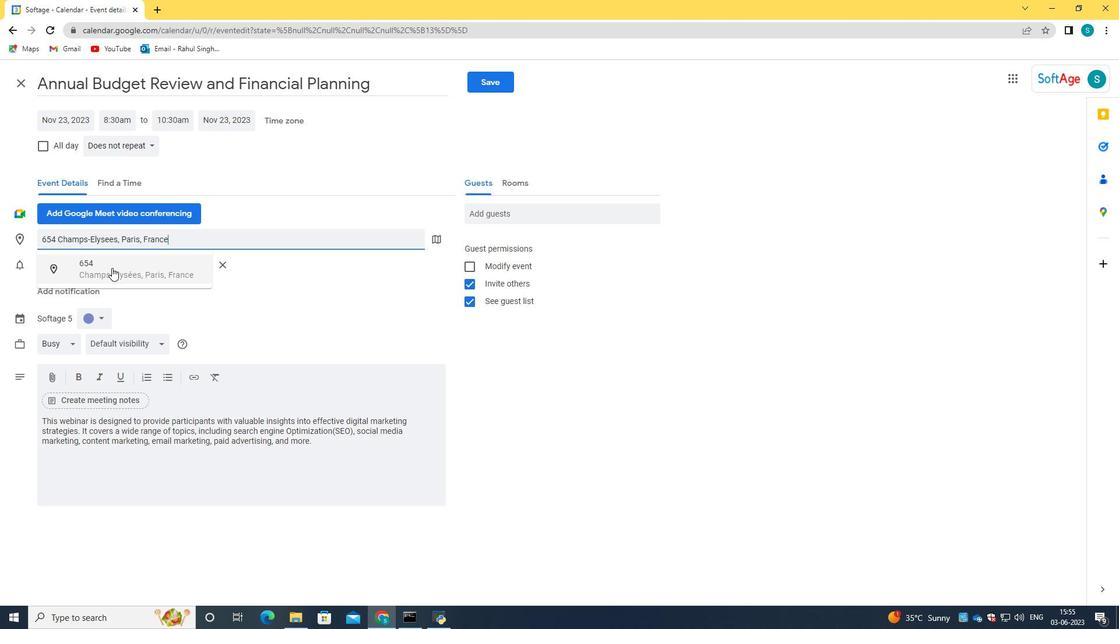 
Action: Mouse moved to (506, 210)
Screenshot: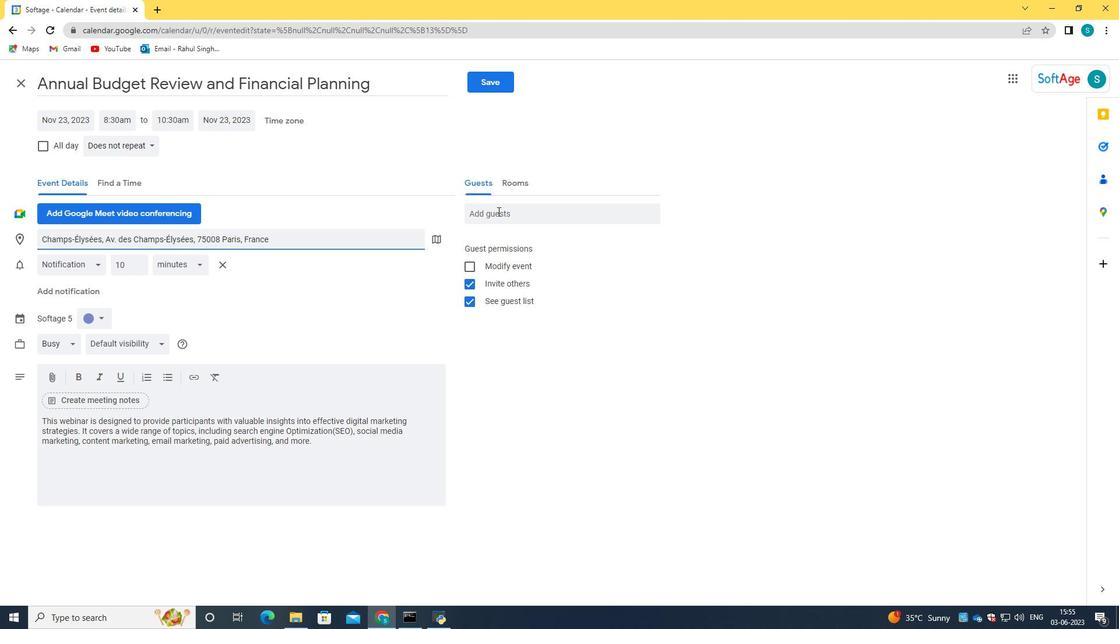 
Action: Mouse pressed left at (506, 210)
Screenshot: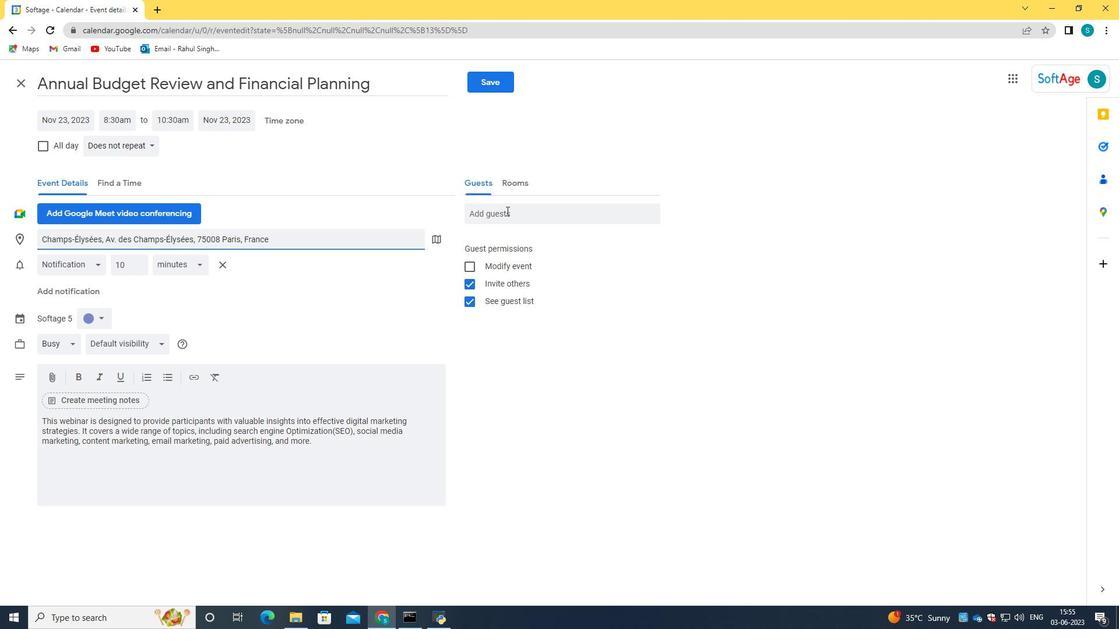
Action: Key pressed <Key.caps_lock><Key.caps_lock>s<Key.caps_lock><Key.caps_lock>oftage.6<Key.shift>@softage.net<Key.tab>softage.7<Key.shift>@softage.net
Screenshot: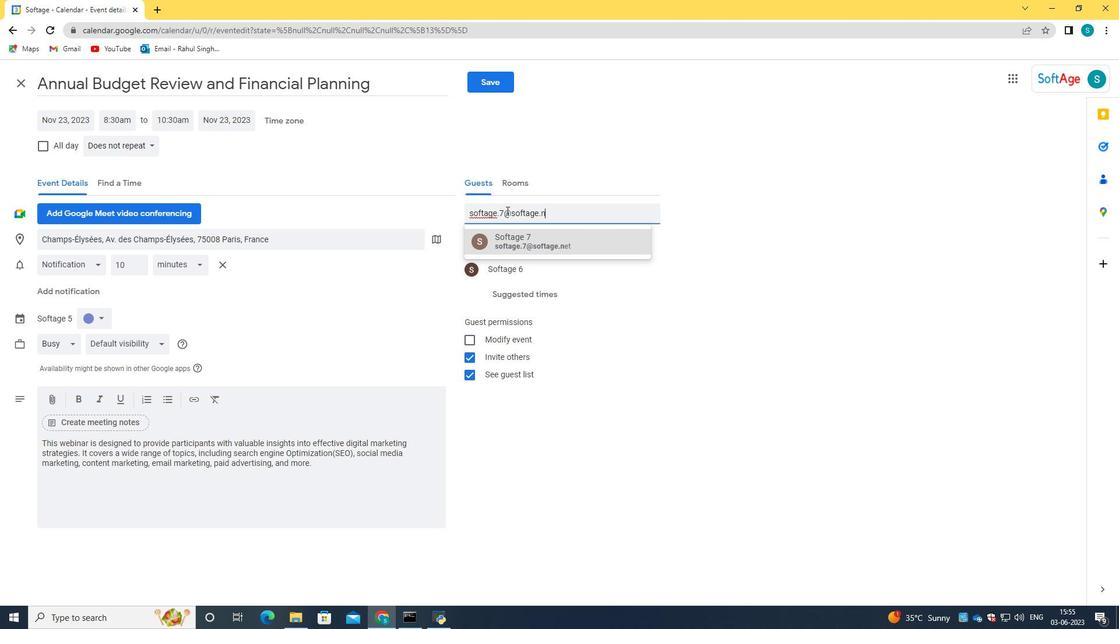
Action: Mouse moved to (521, 244)
Screenshot: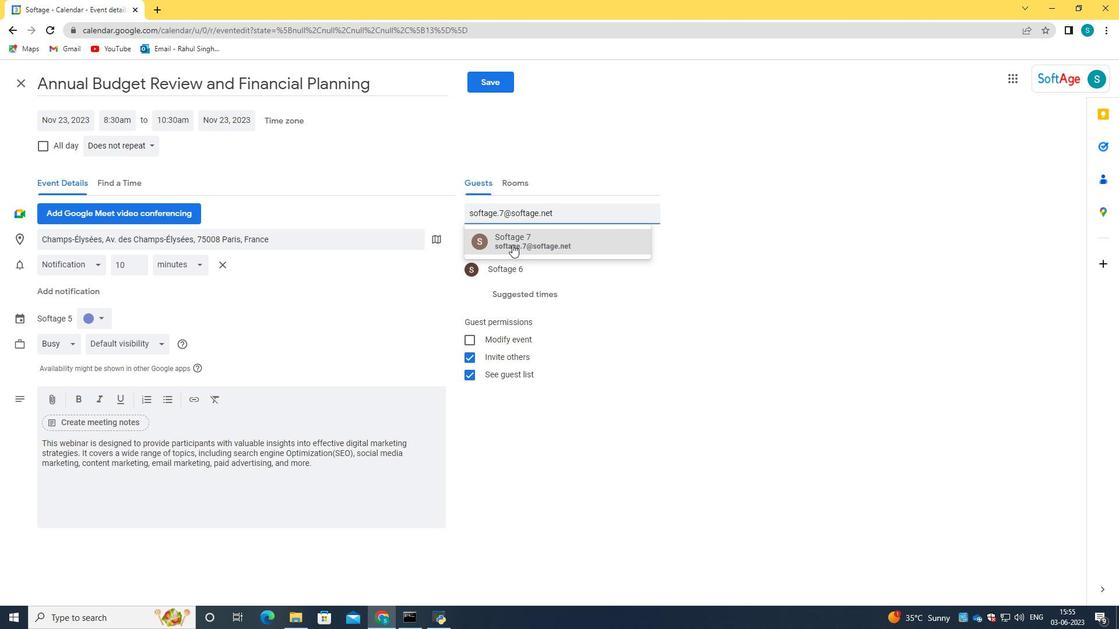 
Action: Mouse pressed left at (521, 244)
Screenshot: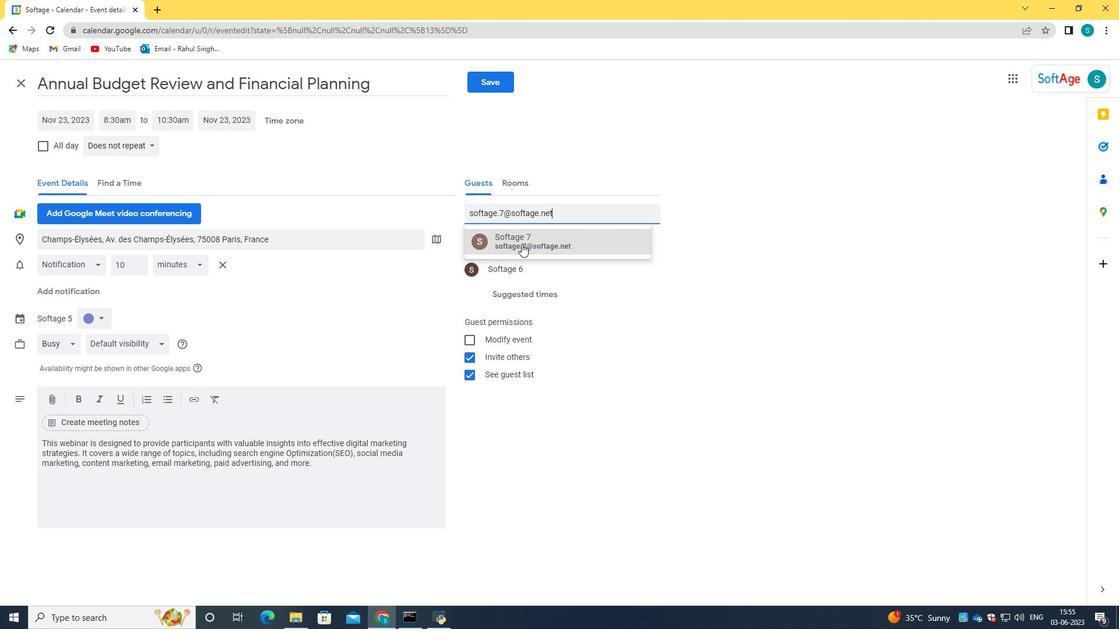 
Action: Mouse moved to (111, 142)
Screenshot: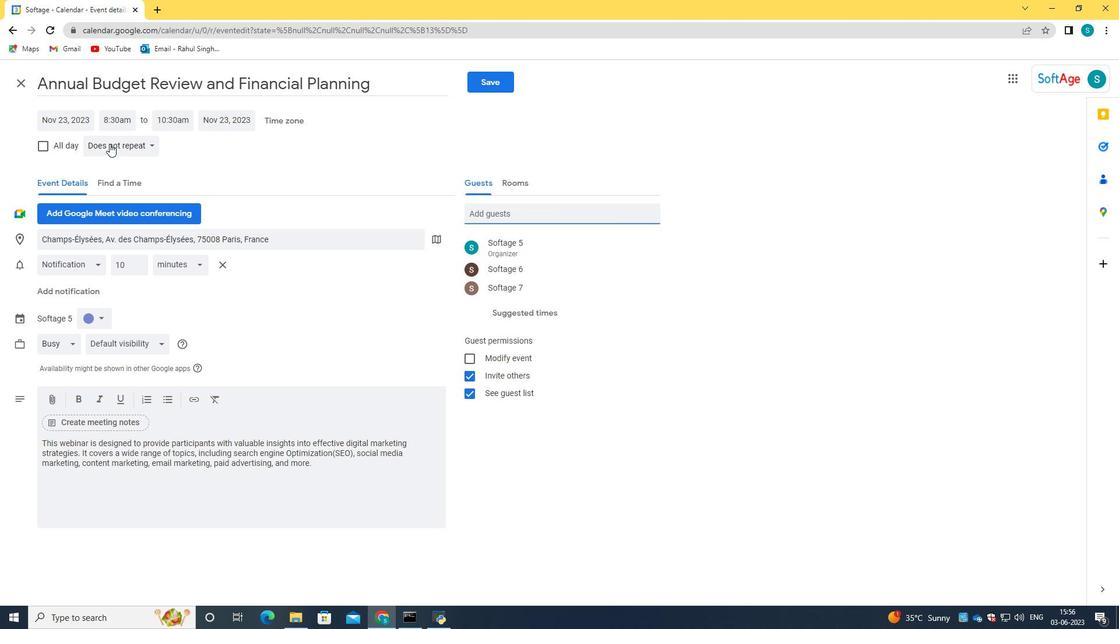 
Action: Mouse pressed left at (111, 142)
Screenshot: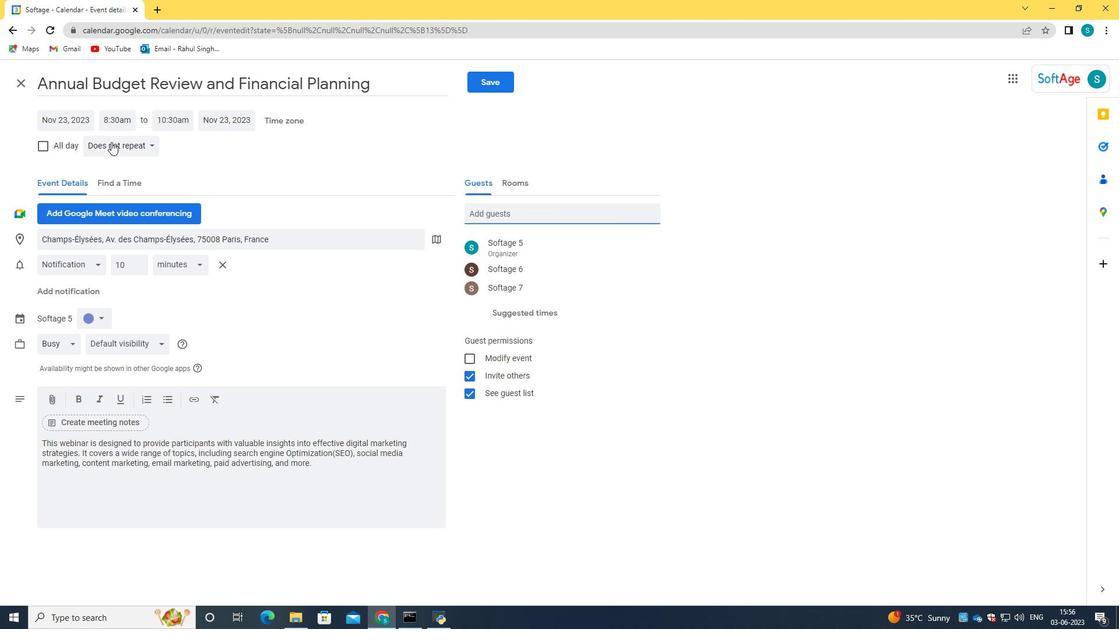 
Action: Mouse moved to (137, 149)
Screenshot: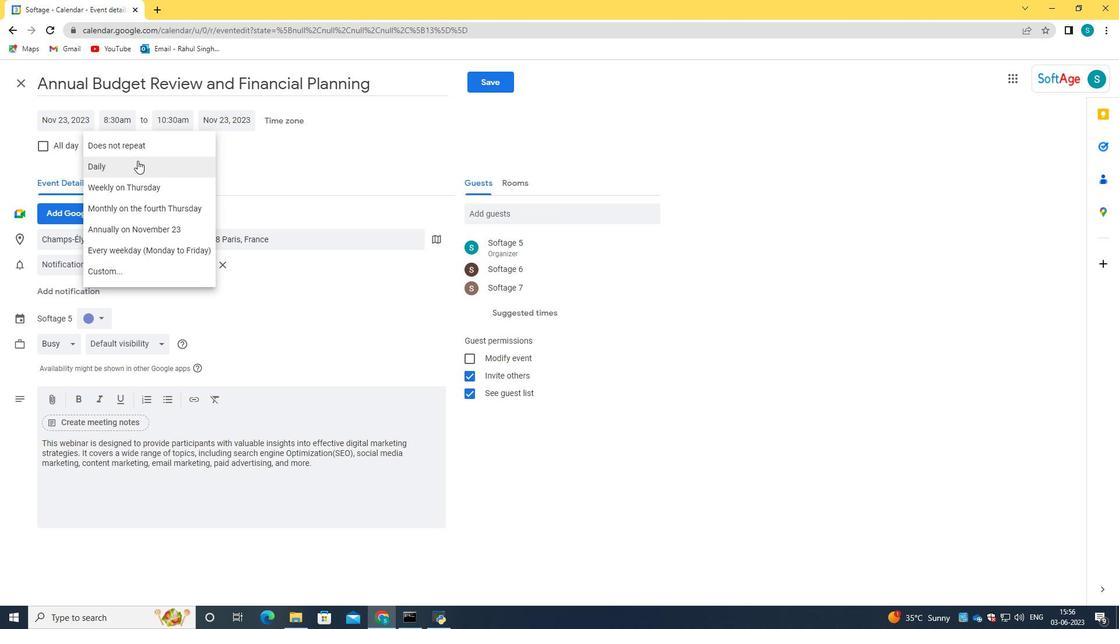 
Action: Mouse pressed left at (137, 149)
Screenshot: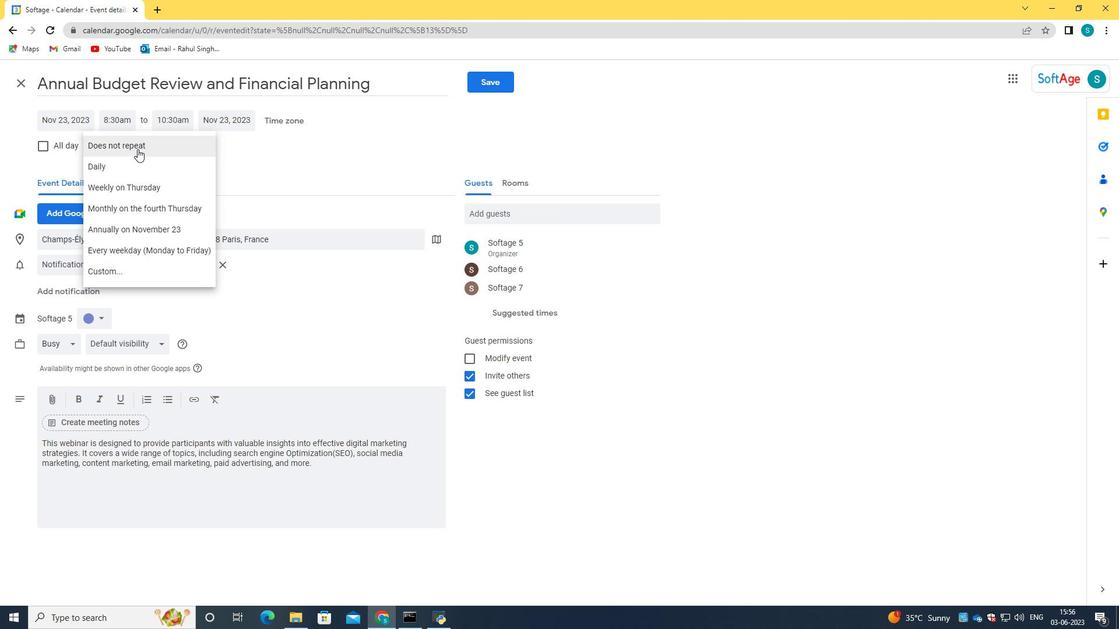 
Action: Mouse moved to (476, 84)
Screenshot: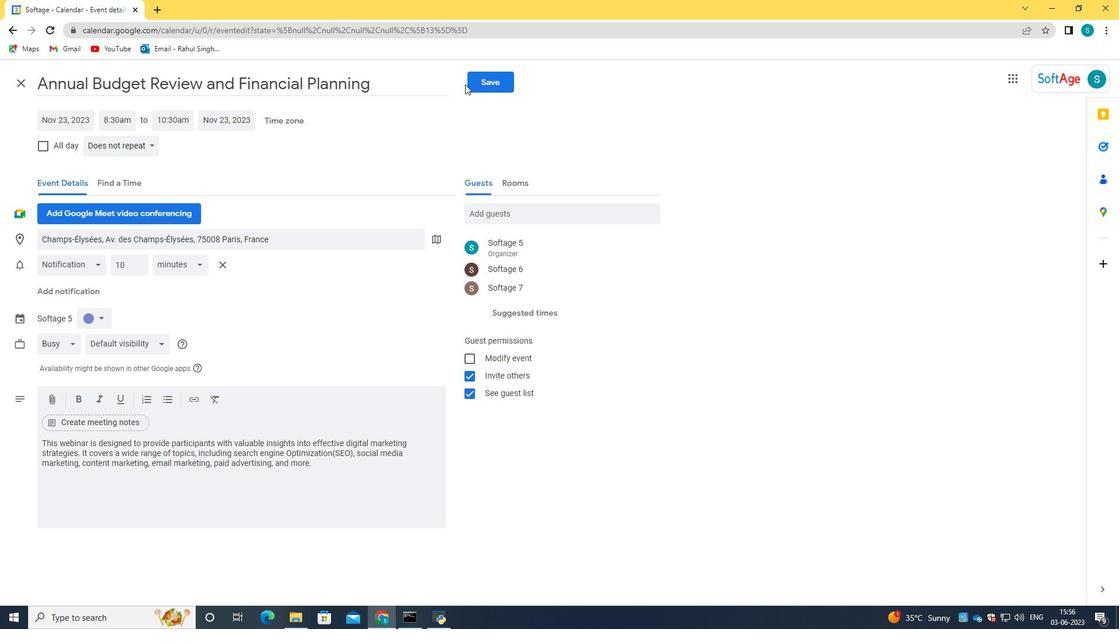 
Action: Mouse pressed left at (476, 84)
Screenshot: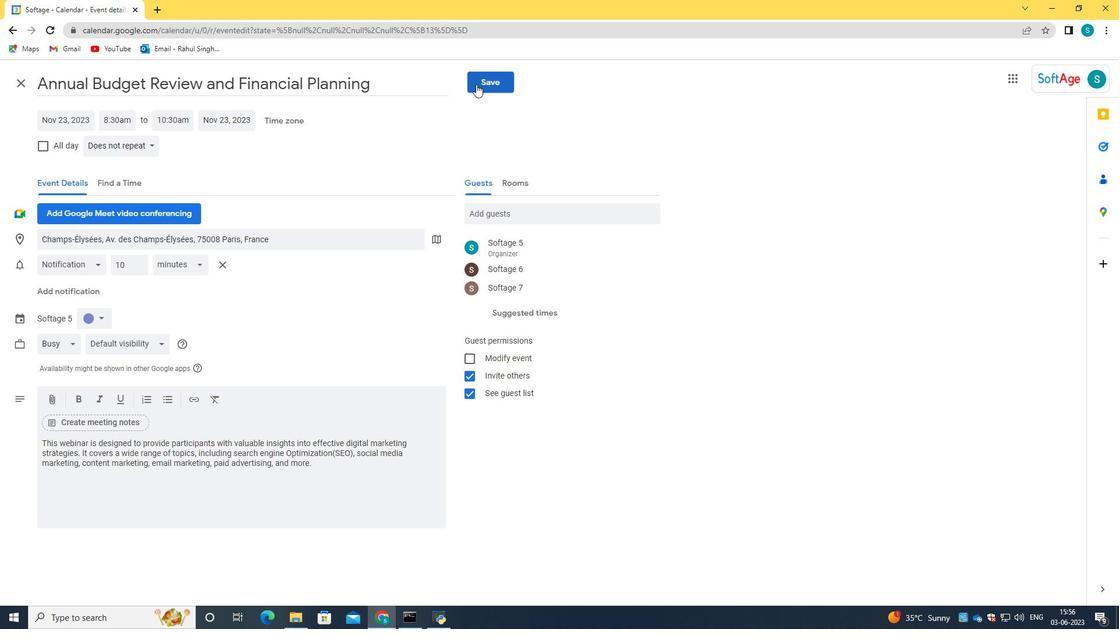 
Action: Mouse moved to (672, 361)
Screenshot: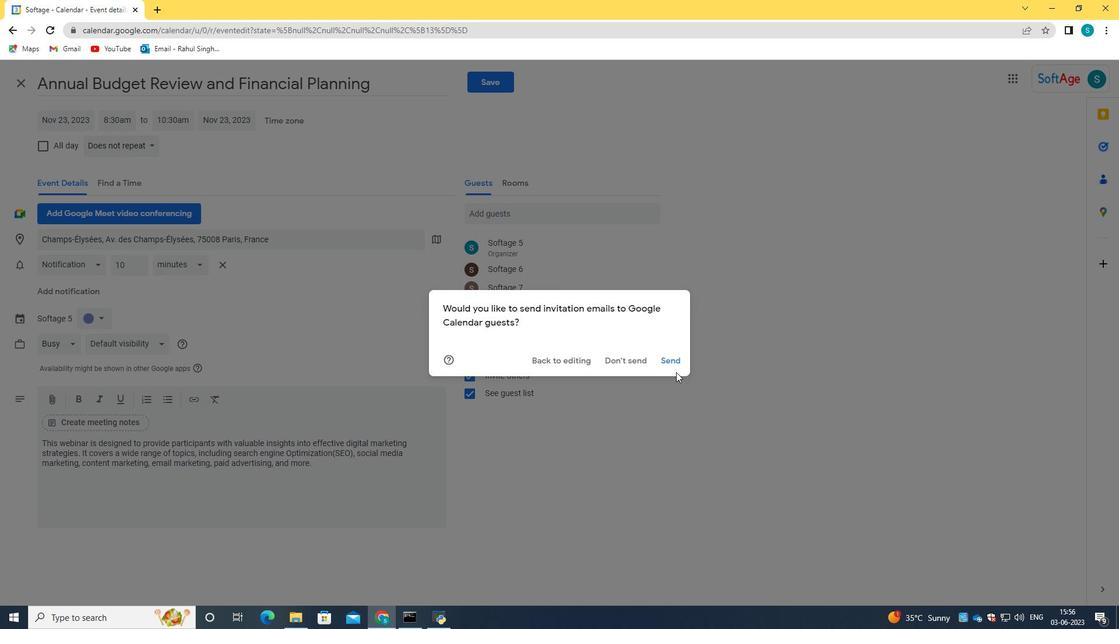 
Action: Mouse pressed left at (672, 361)
Screenshot: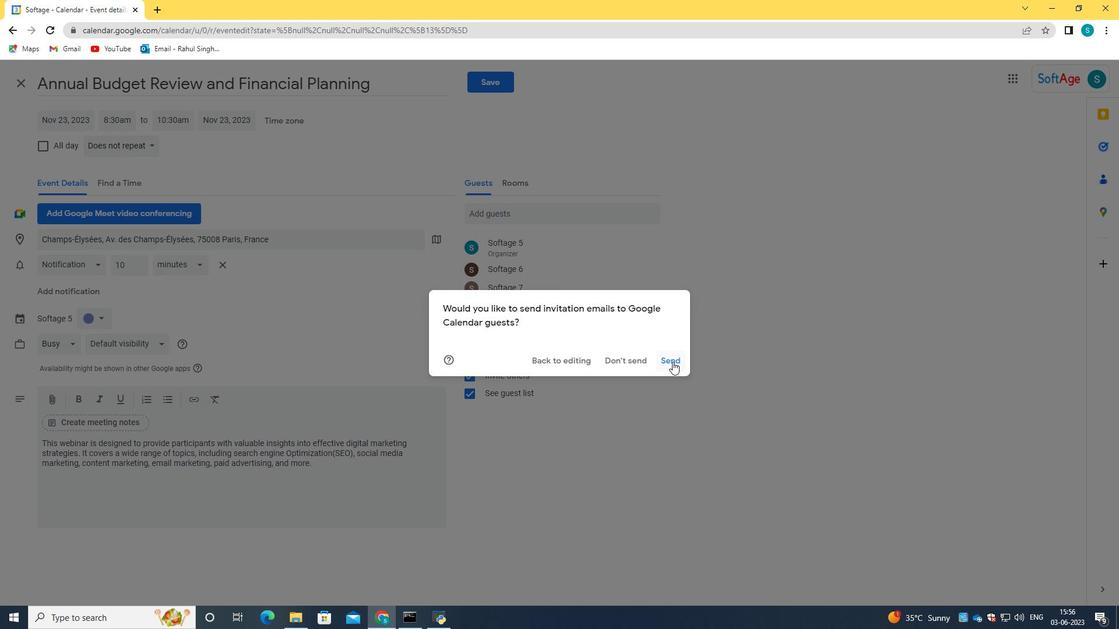 
